 Task: Find a flat in Chachoengsao, Thailand, with 1 bedroom, 3 beds, 1 bathroom, priced between ₹10,000 and ₹15,000, with self check-in and an English-speaking host, for June 2 to June 15.
Action: Mouse moved to (438, 60)
Screenshot: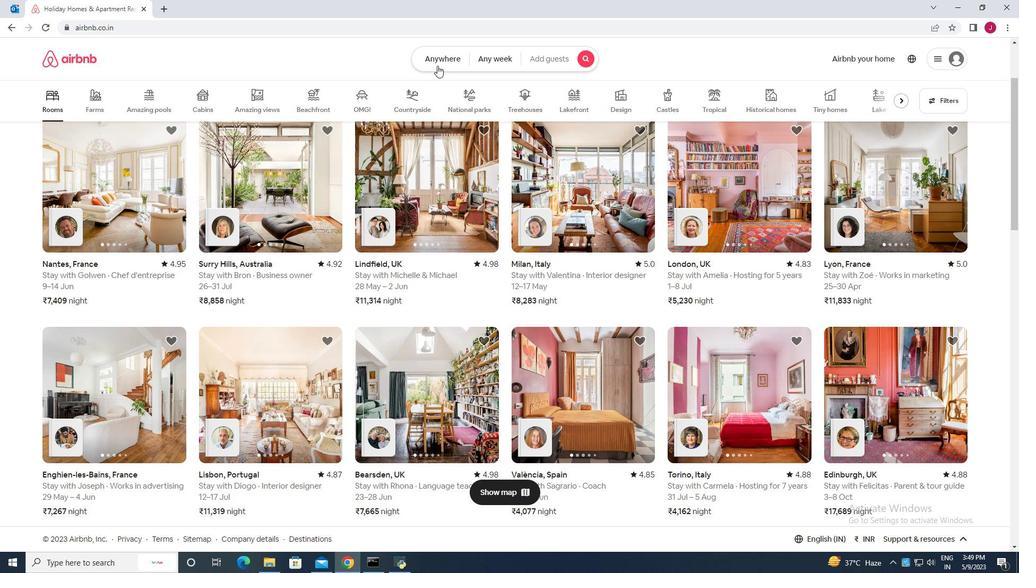 
Action: Mouse pressed left at (438, 60)
Screenshot: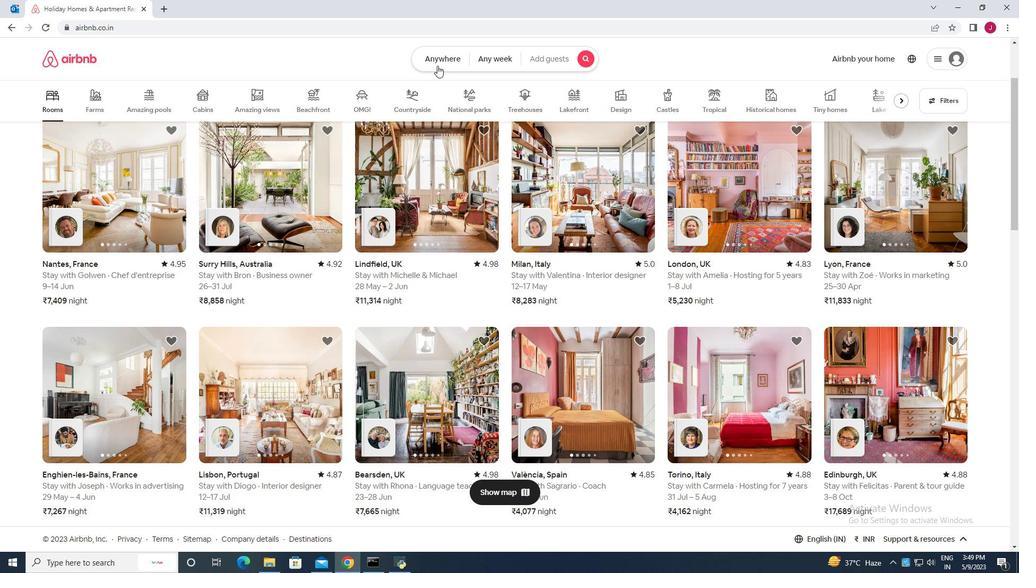 
Action: Mouse moved to (342, 103)
Screenshot: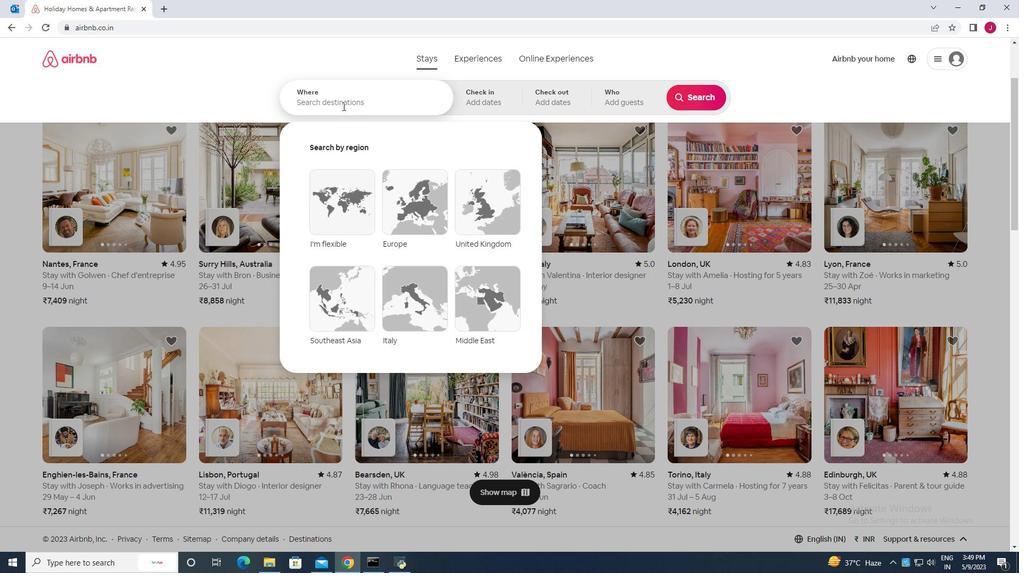 
Action: Mouse pressed left at (342, 103)
Screenshot: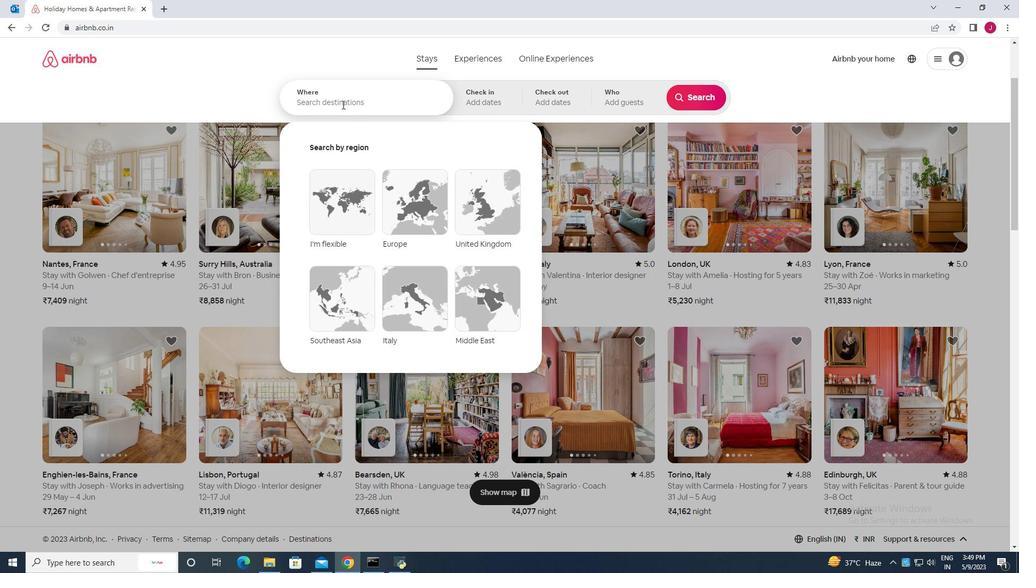
Action: Key pressed chachoengsao<Key.space>thailand
Screenshot: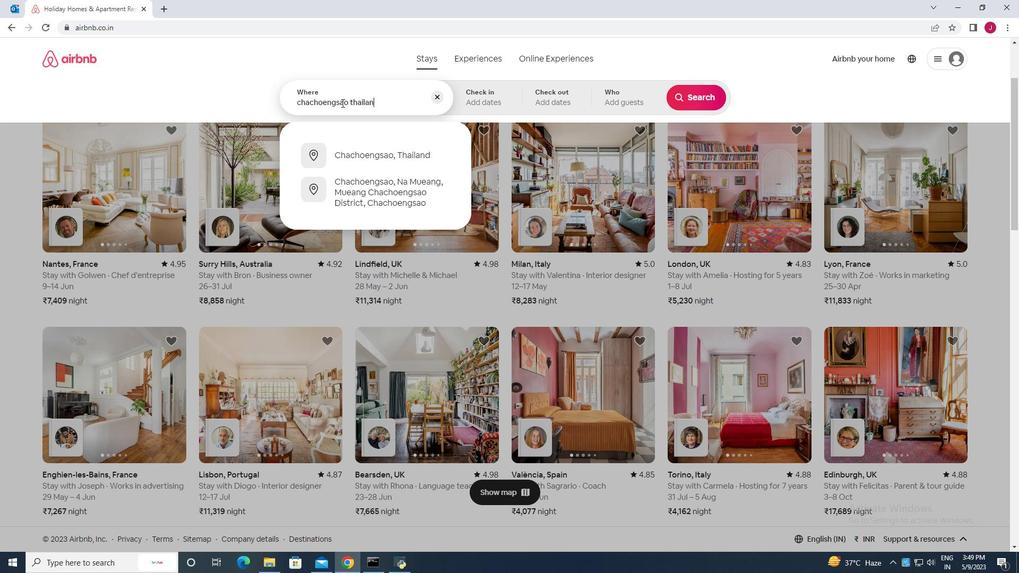 
Action: Mouse moved to (337, 151)
Screenshot: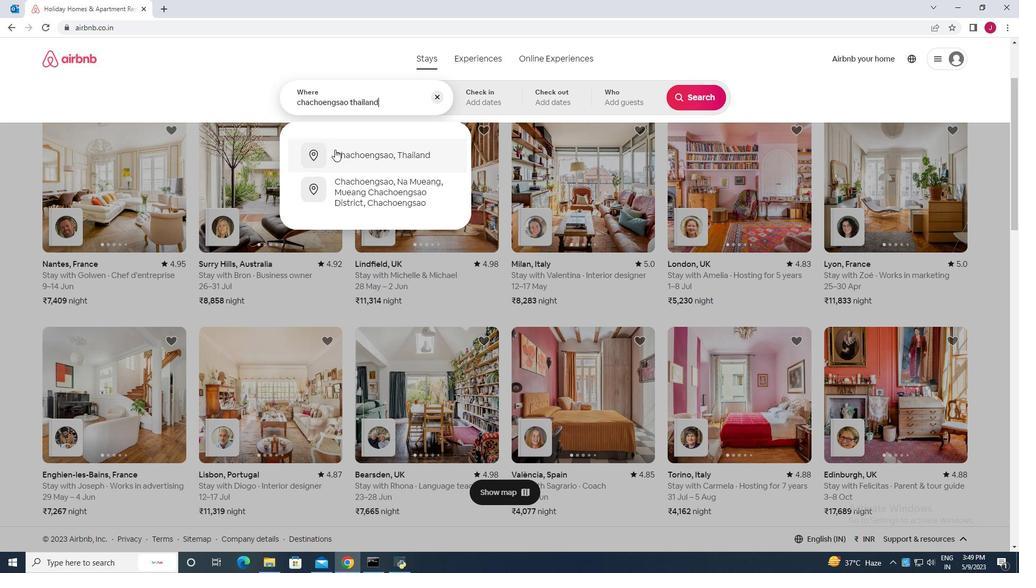 
Action: Mouse pressed left at (337, 151)
Screenshot: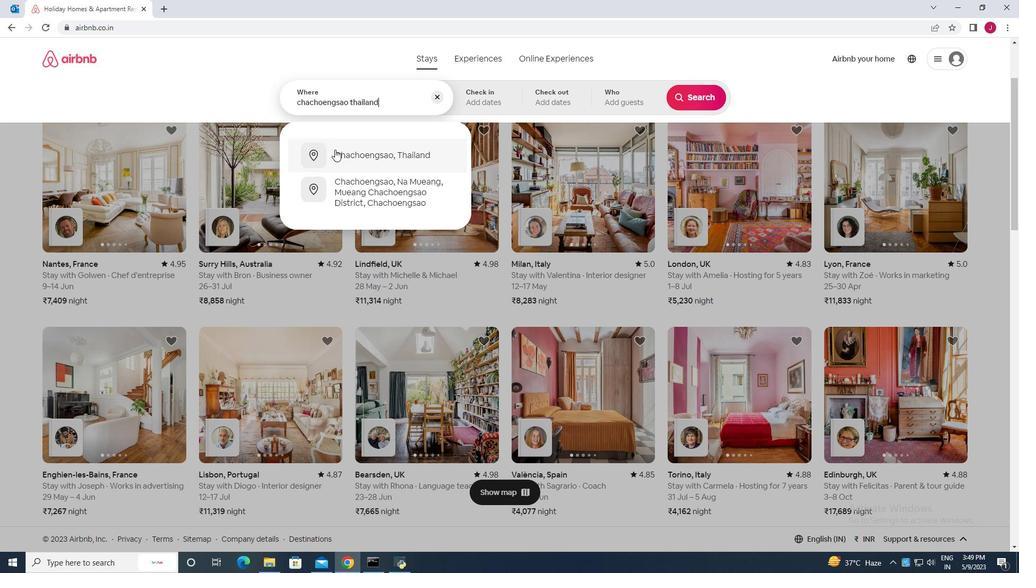 
Action: Mouse moved to (657, 228)
Screenshot: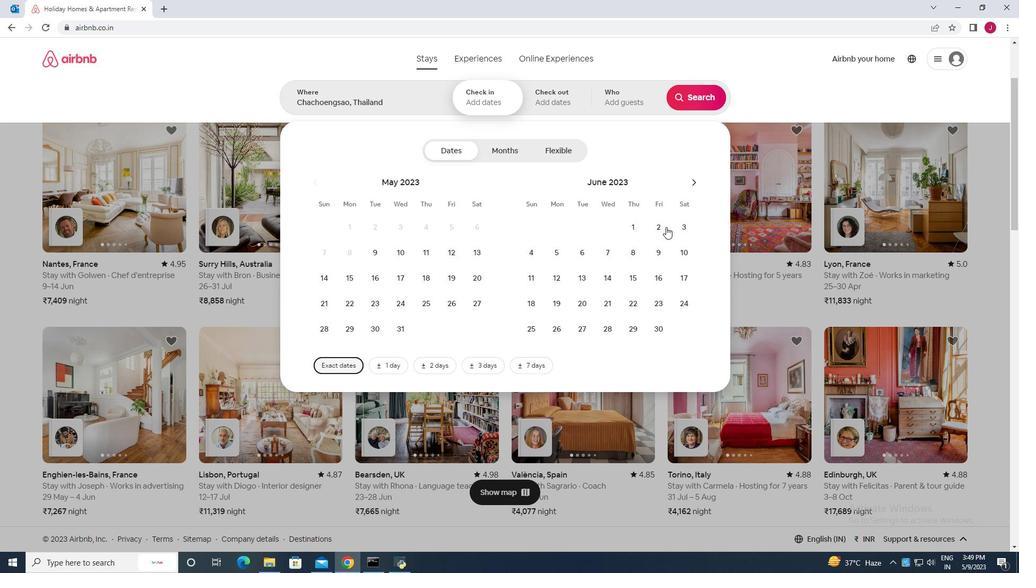 
Action: Mouse pressed left at (657, 228)
Screenshot: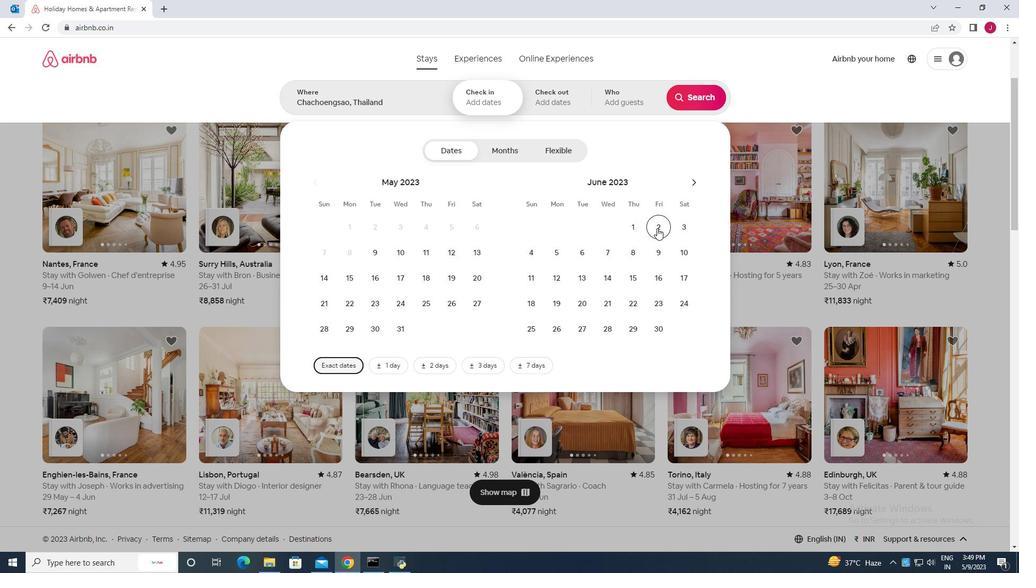 
Action: Mouse moved to (636, 278)
Screenshot: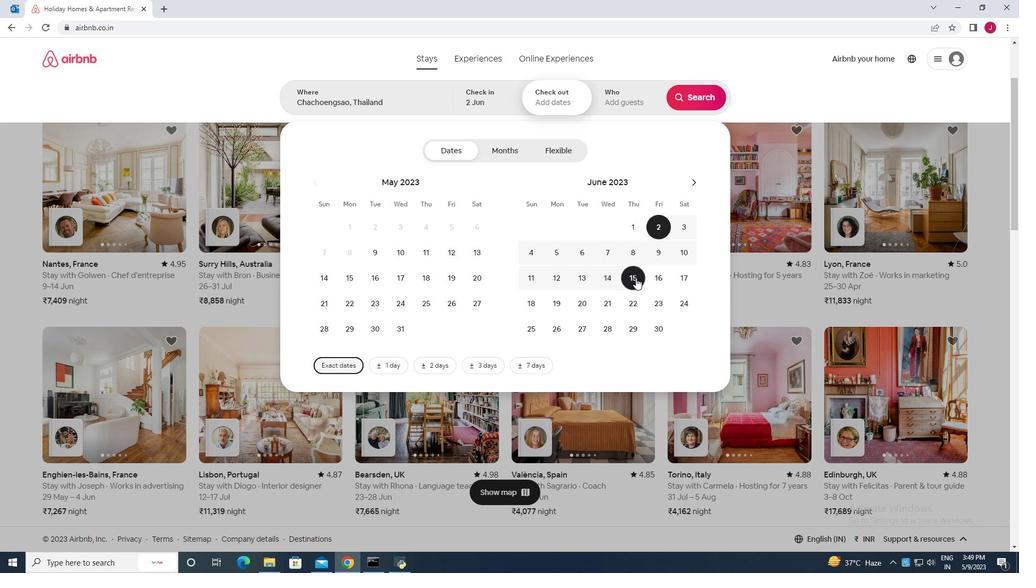 
Action: Mouse pressed left at (636, 278)
Screenshot: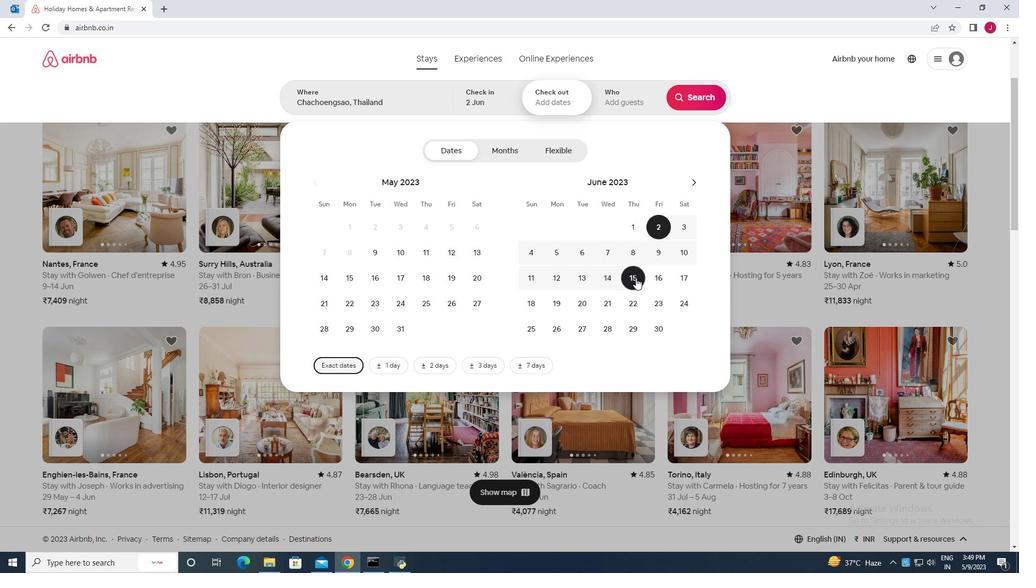 
Action: Mouse moved to (638, 97)
Screenshot: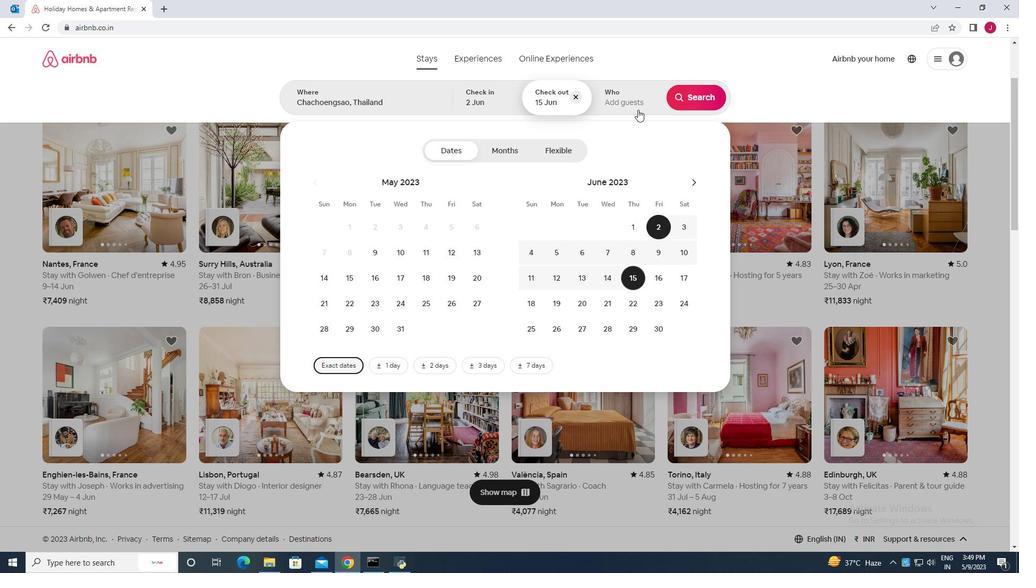 
Action: Mouse pressed left at (638, 97)
Screenshot: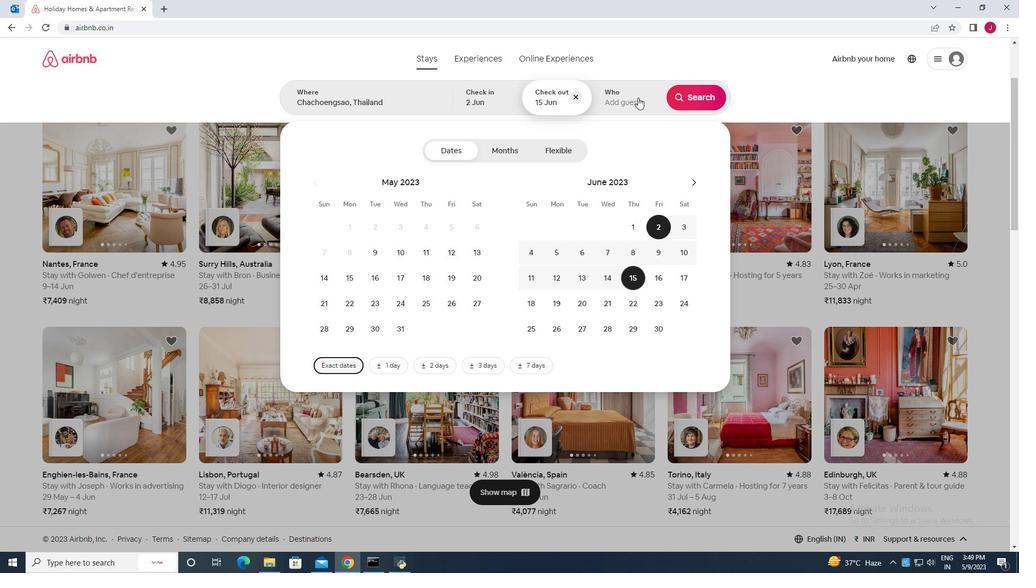 
Action: Mouse moved to (703, 153)
Screenshot: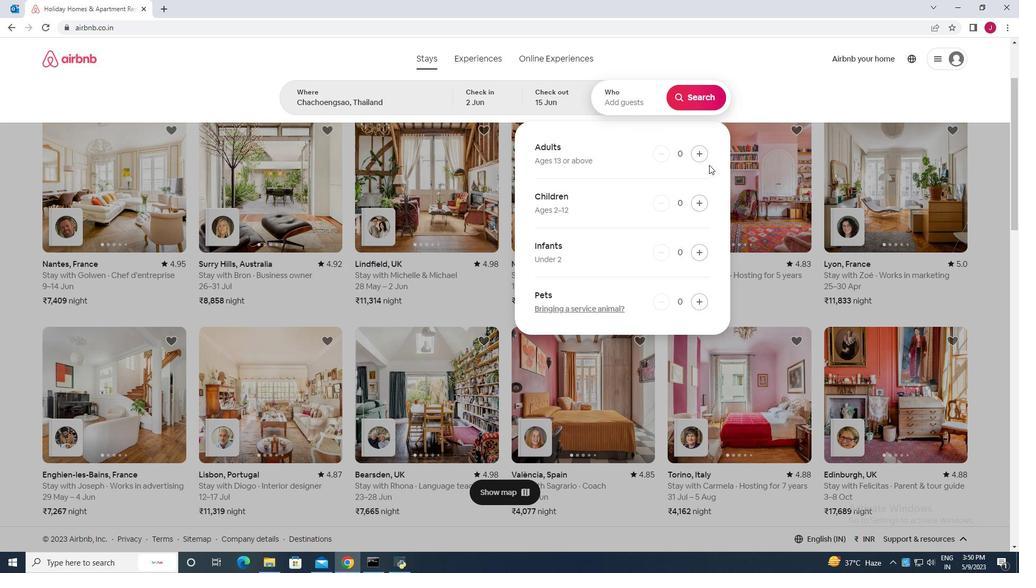 
Action: Mouse pressed left at (703, 153)
Screenshot: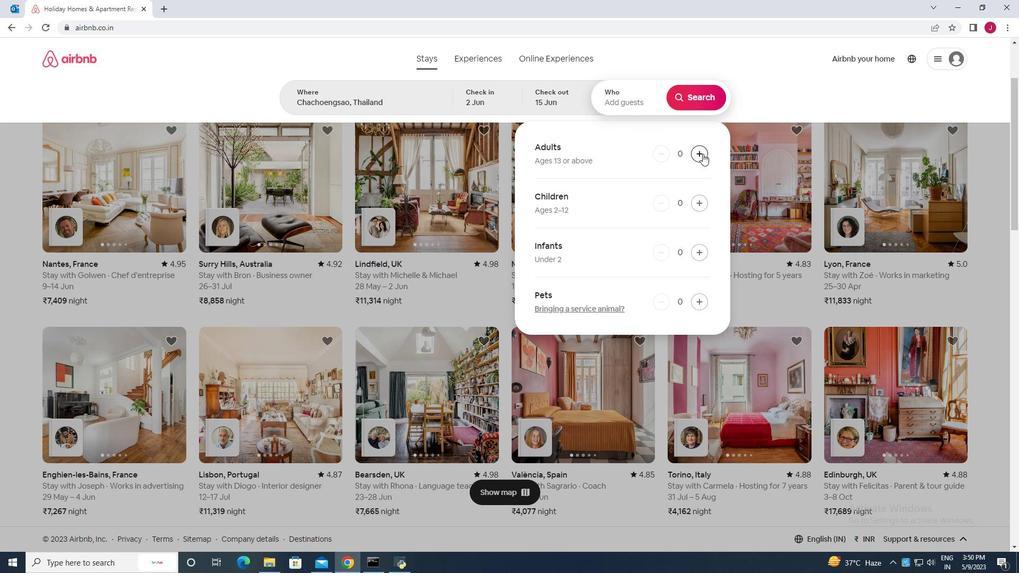 
Action: Mouse pressed left at (703, 153)
Screenshot: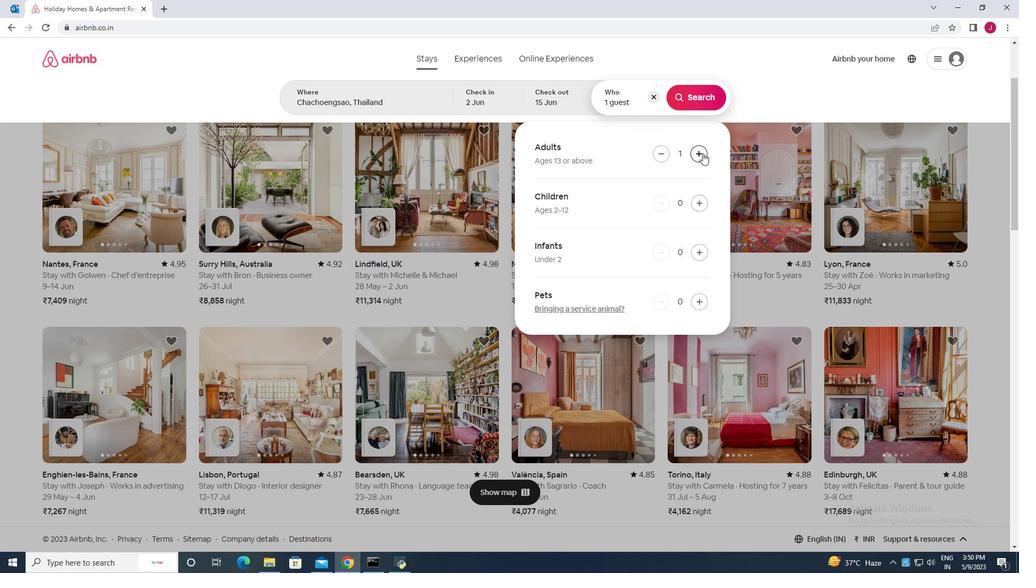 
Action: Mouse moved to (706, 92)
Screenshot: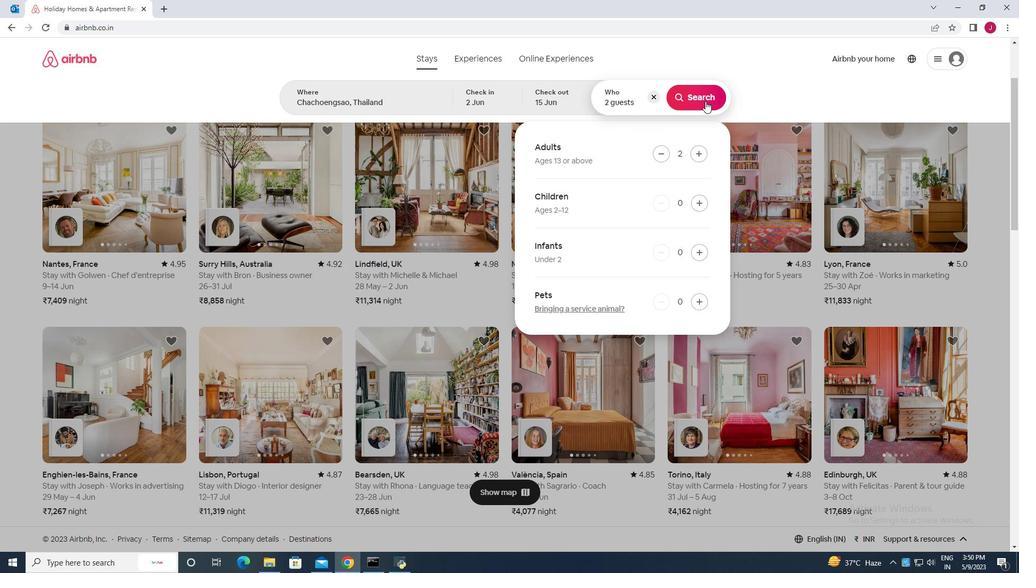 
Action: Mouse pressed left at (706, 92)
Screenshot: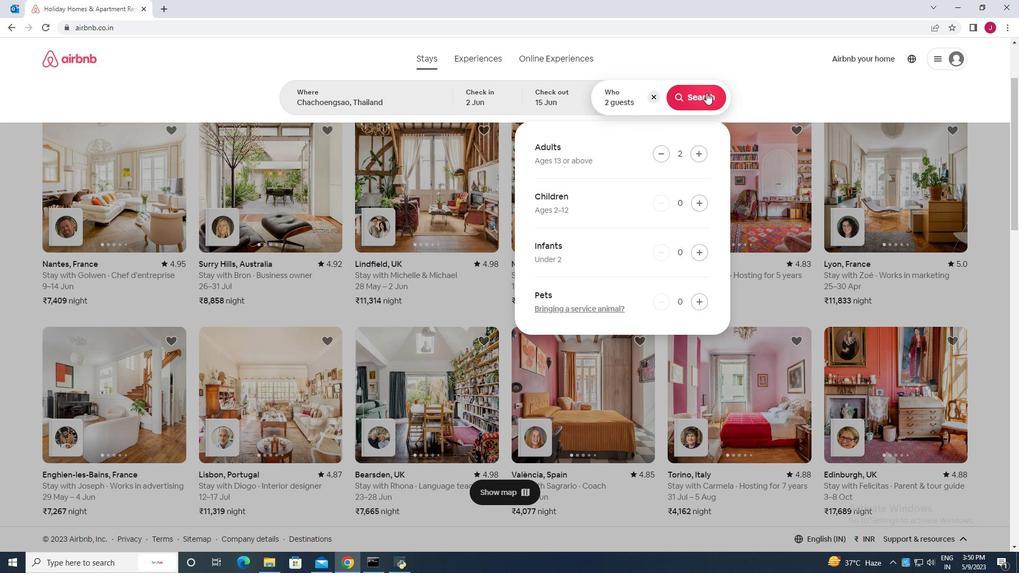 
Action: Mouse moved to (982, 104)
Screenshot: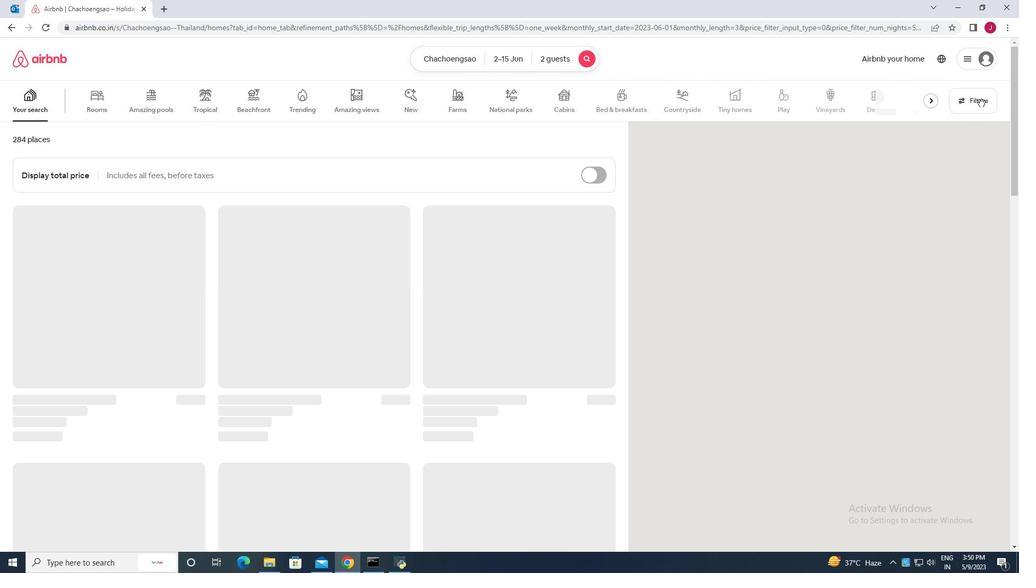 
Action: Mouse pressed left at (982, 104)
Screenshot: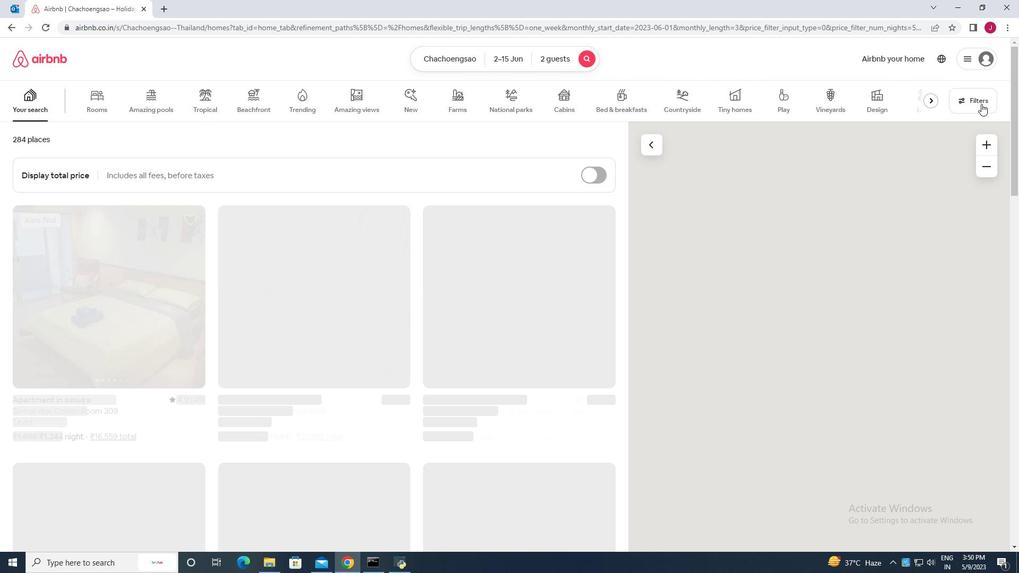 
Action: Mouse moved to (407, 367)
Screenshot: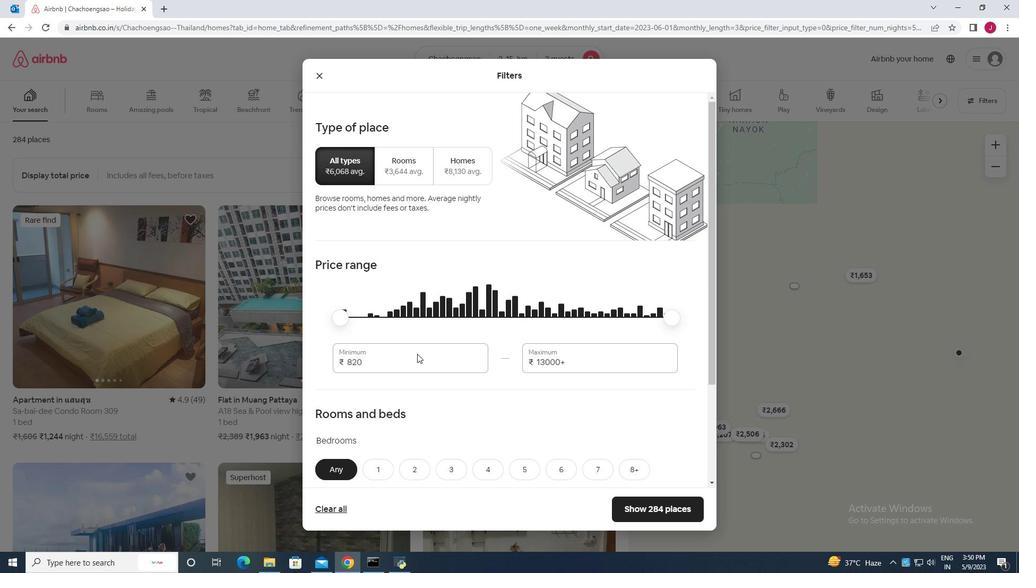 
Action: Mouse pressed left at (407, 367)
Screenshot: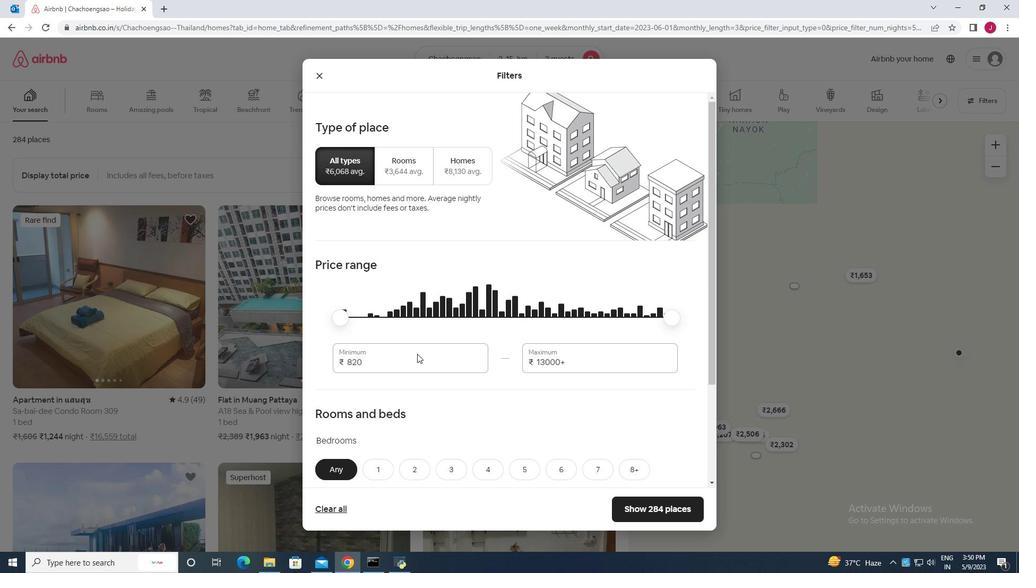 
Action: Key pressed <Key.backspace><Key.backspace><Key.backspace><Key.backspace>10000
Screenshot: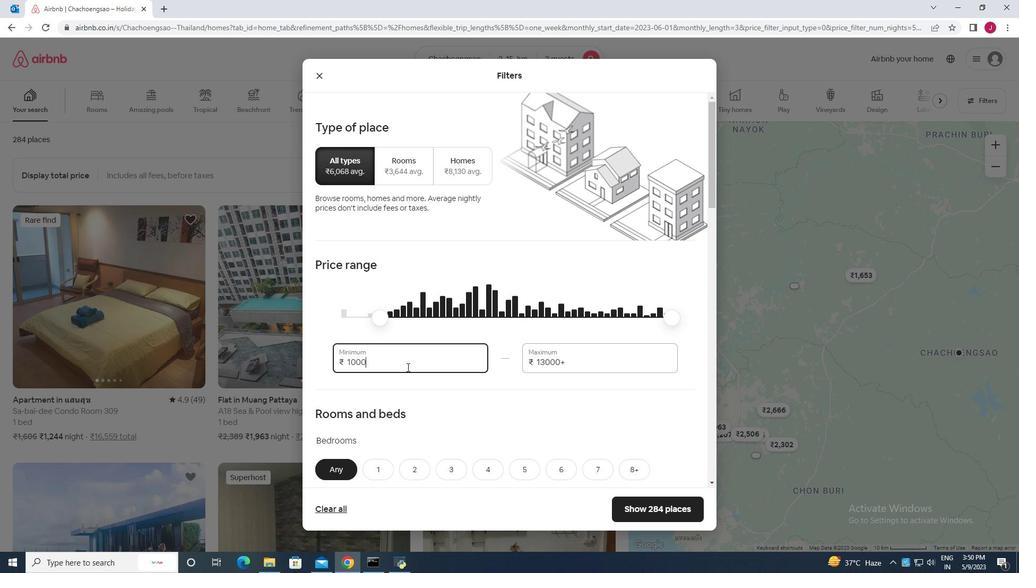 
Action: Mouse moved to (582, 366)
Screenshot: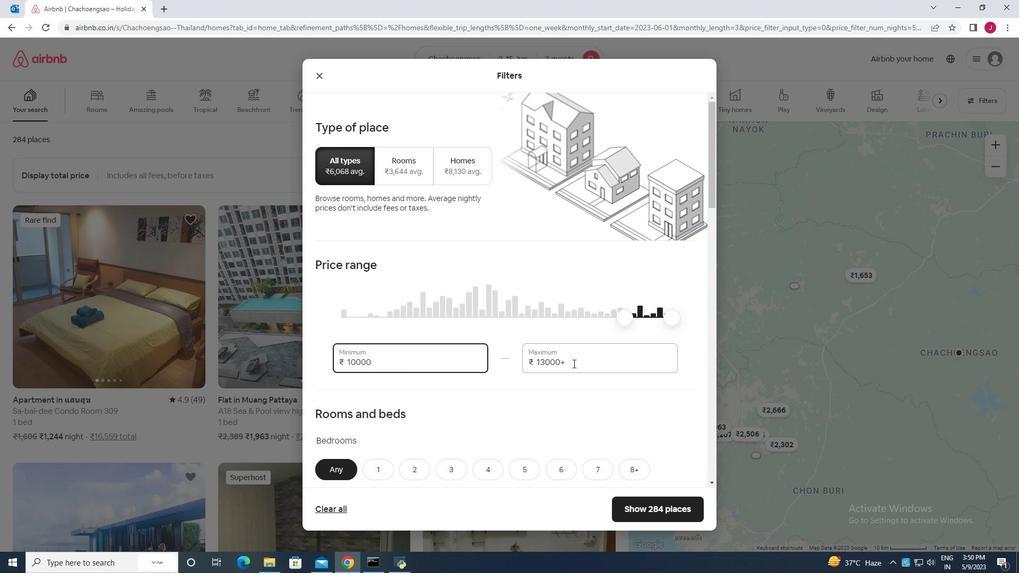 
Action: Mouse pressed left at (582, 366)
Screenshot: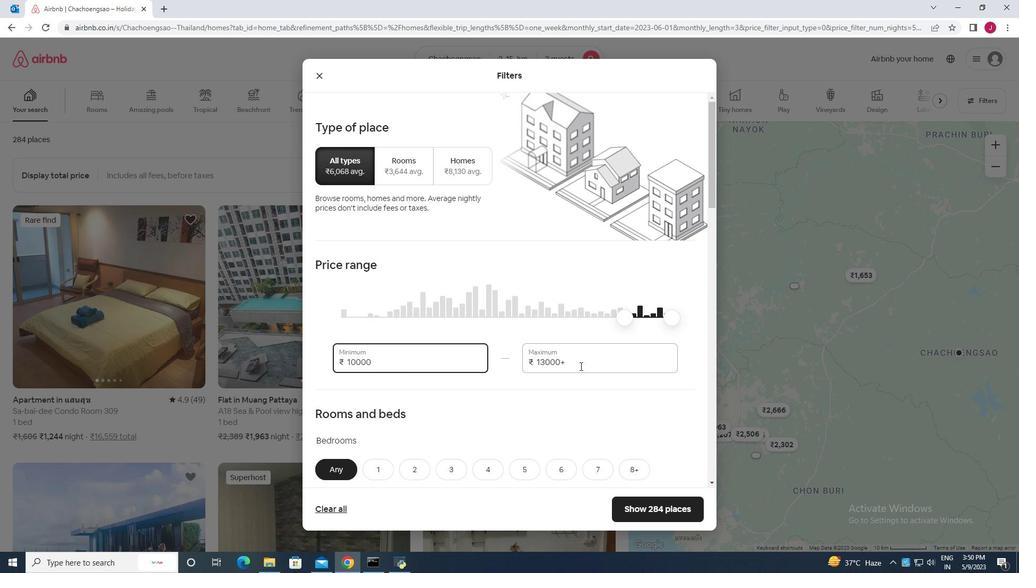 
Action: Key pressed <Key.backspace><Key.backspace><Key.backspace><Key.backspace><Key.backspace><Key.backspace>15000
Screenshot: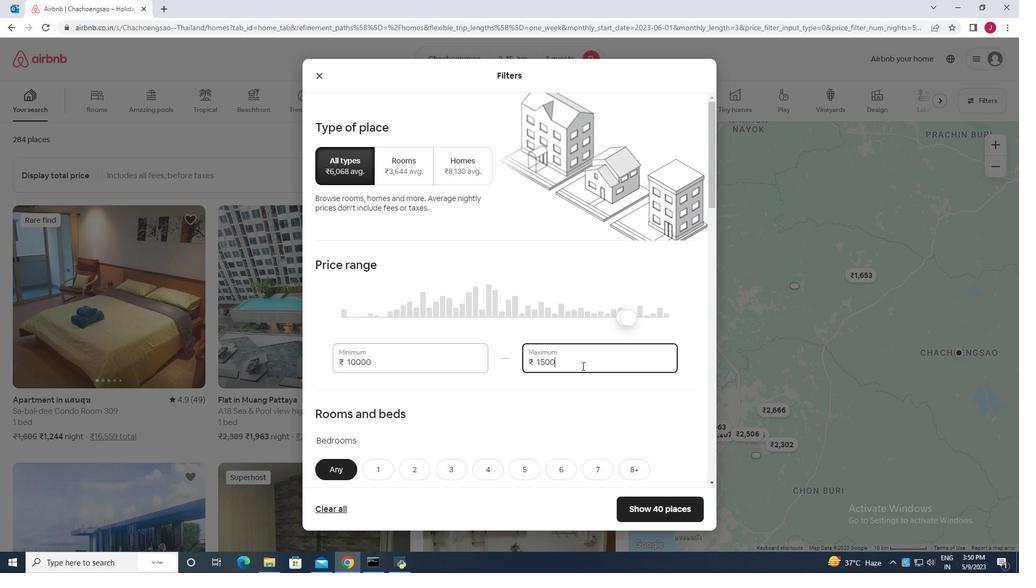 
Action: Mouse moved to (562, 388)
Screenshot: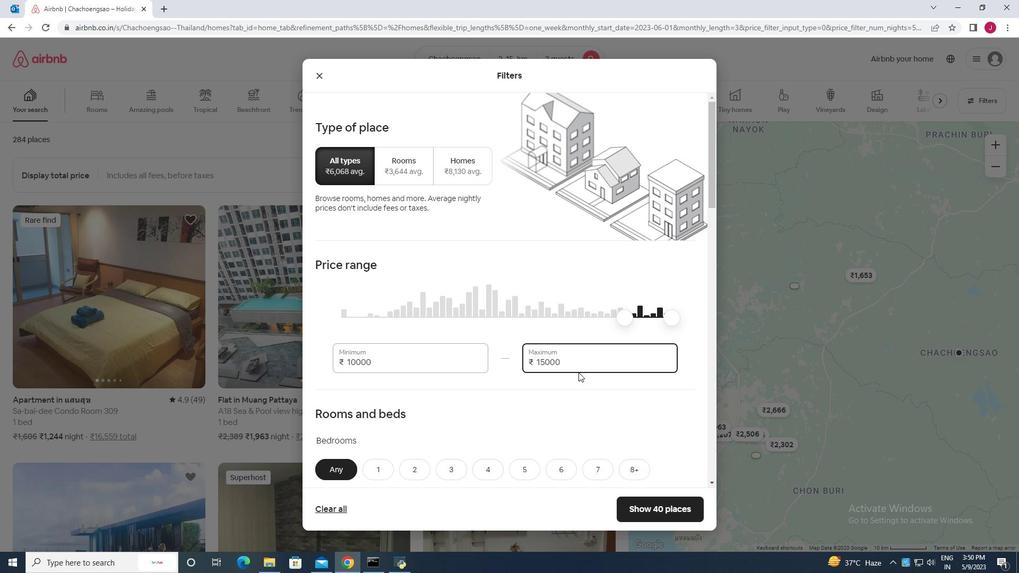 
Action: Mouse scrolled (562, 388) with delta (0, 0)
Screenshot: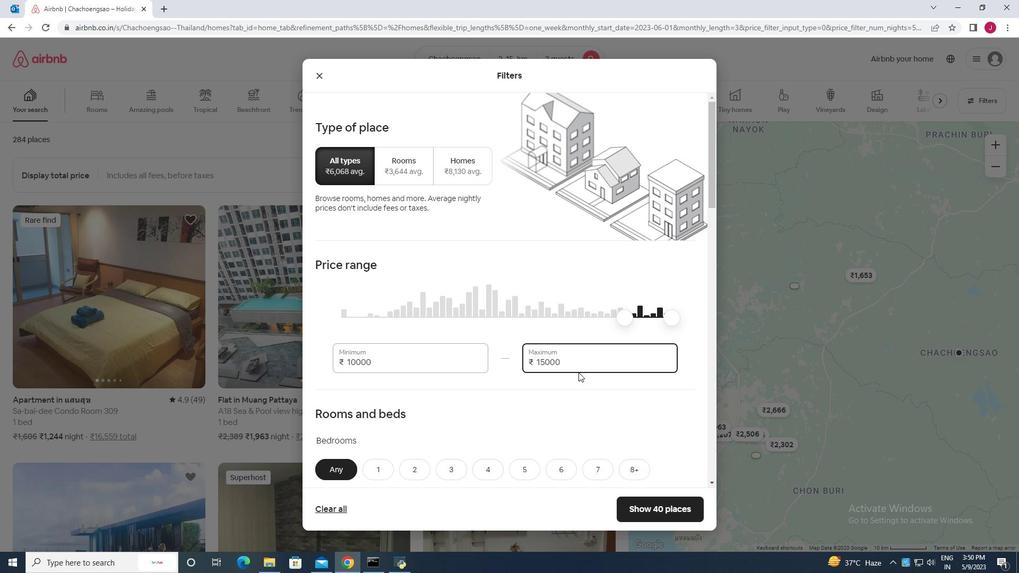 
Action: Mouse moved to (562, 389)
Screenshot: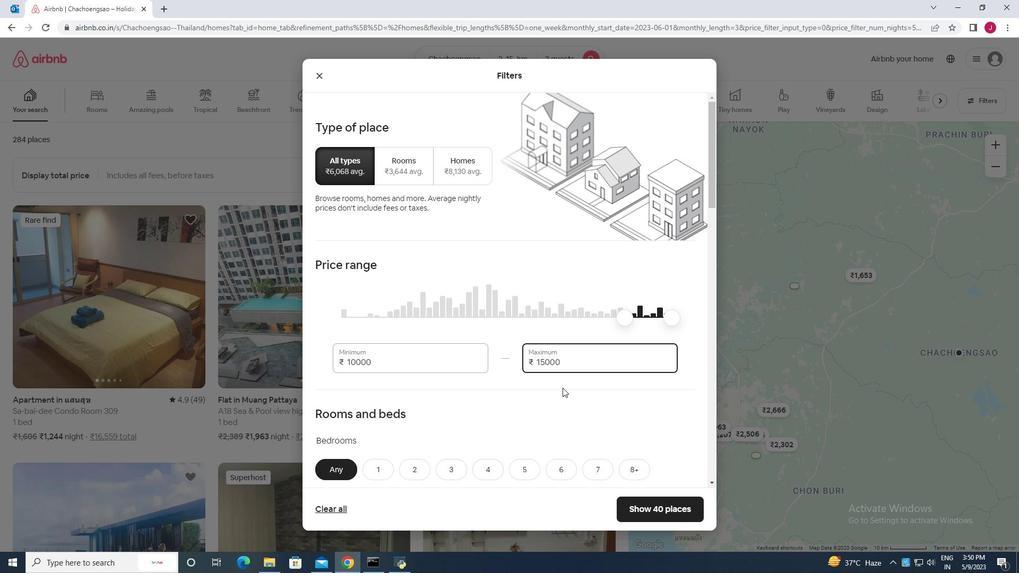 
Action: Mouse scrolled (562, 388) with delta (0, 0)
Screenshot: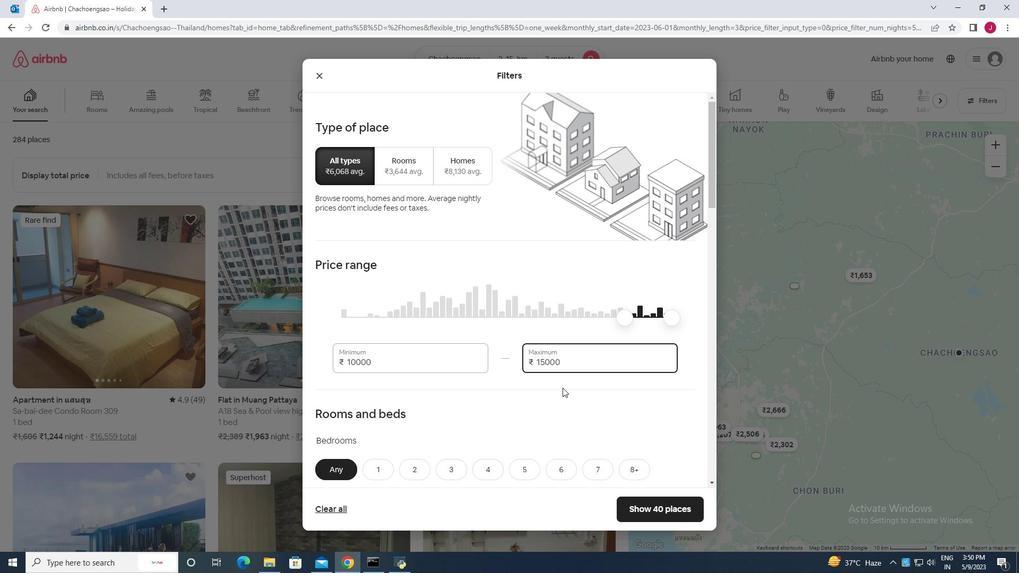 
Action: Mouse moved to (561, 389)
Screenshot: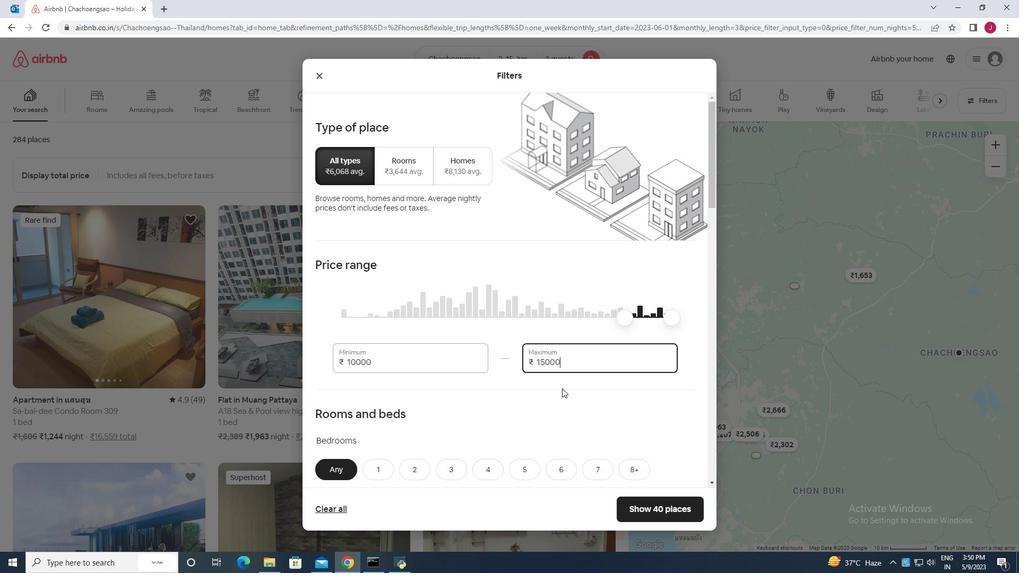 
Action: Mouse scrolled (561, 388) with delta (0, 0)
Screenshot: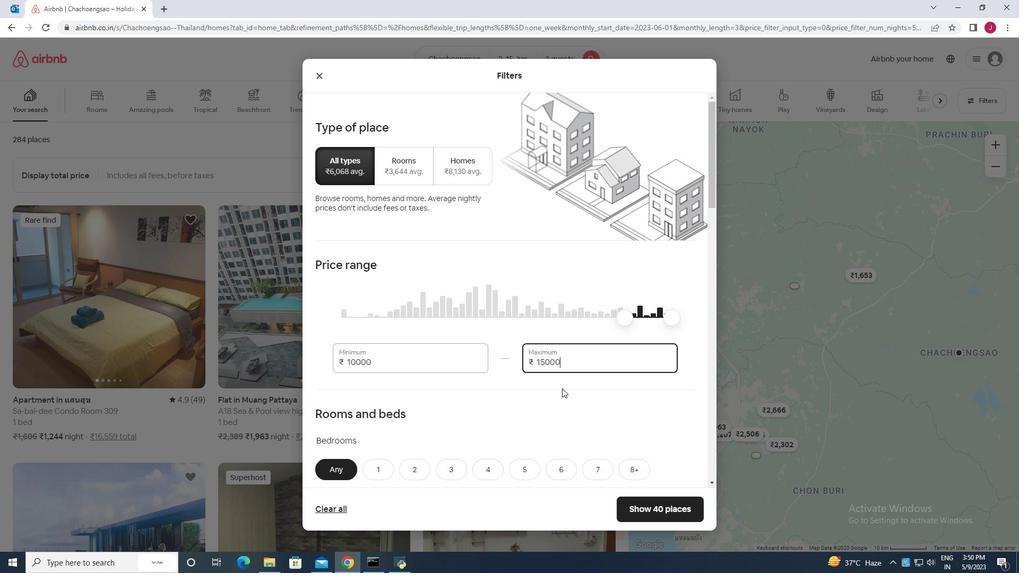 
Action: Mouse moved to (384, 311)
Screenshot: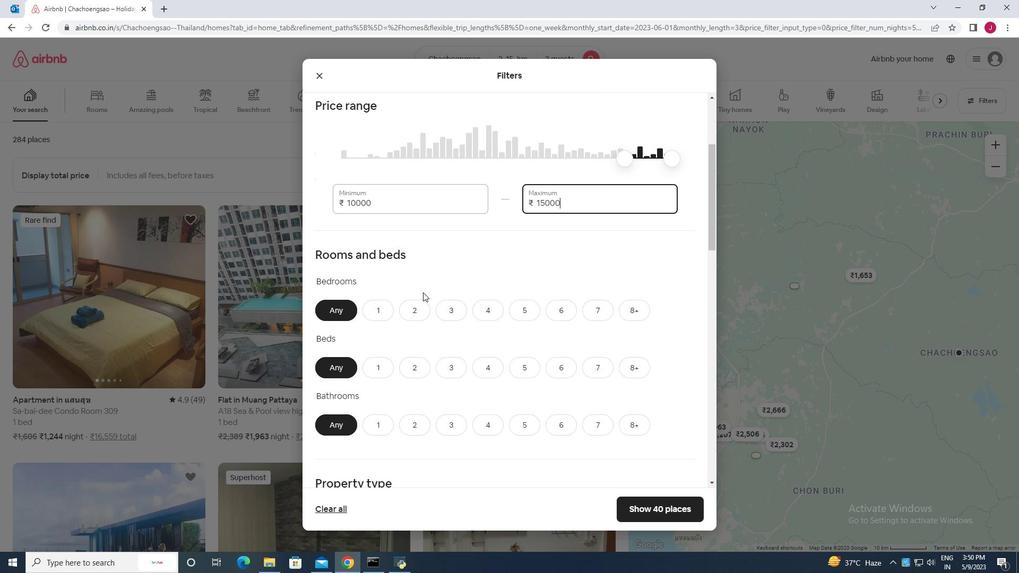 
Action: Mouse pressed left at (384, 311)
Screenshot: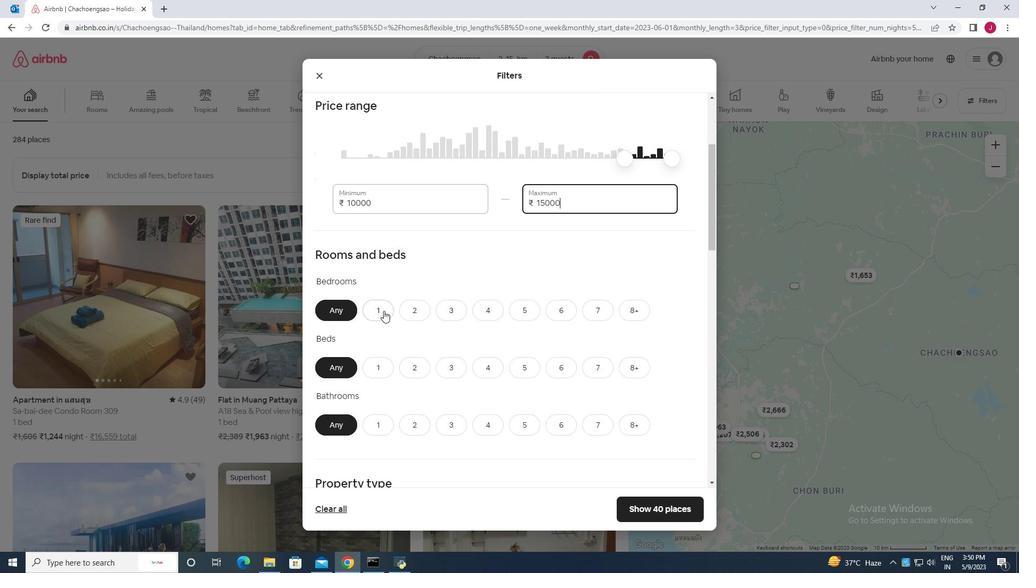 
Action: Mouse moved to (374, 363)
Screenshot: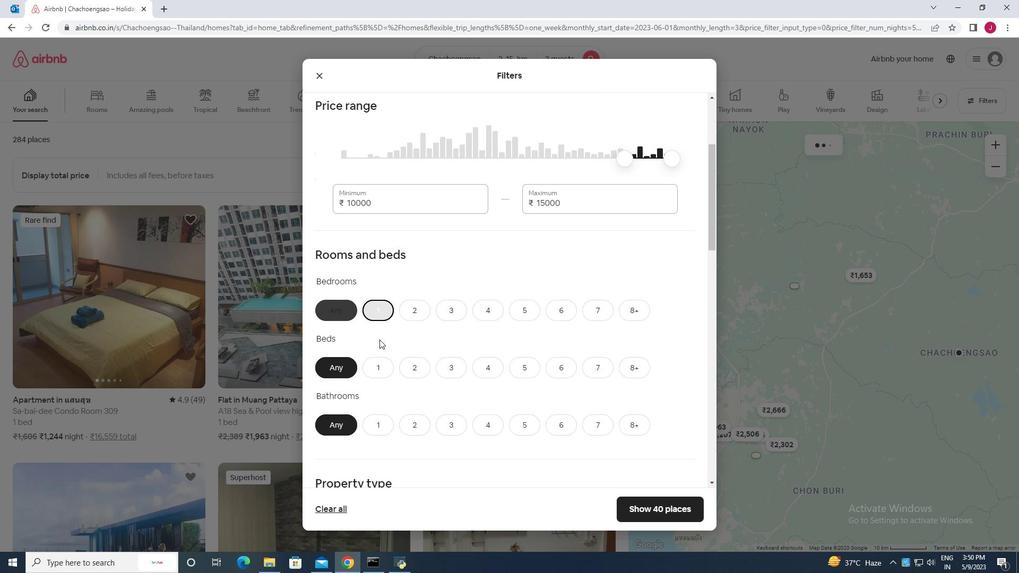
Action: Mouse pressed left at (374, 363)
Screenshot: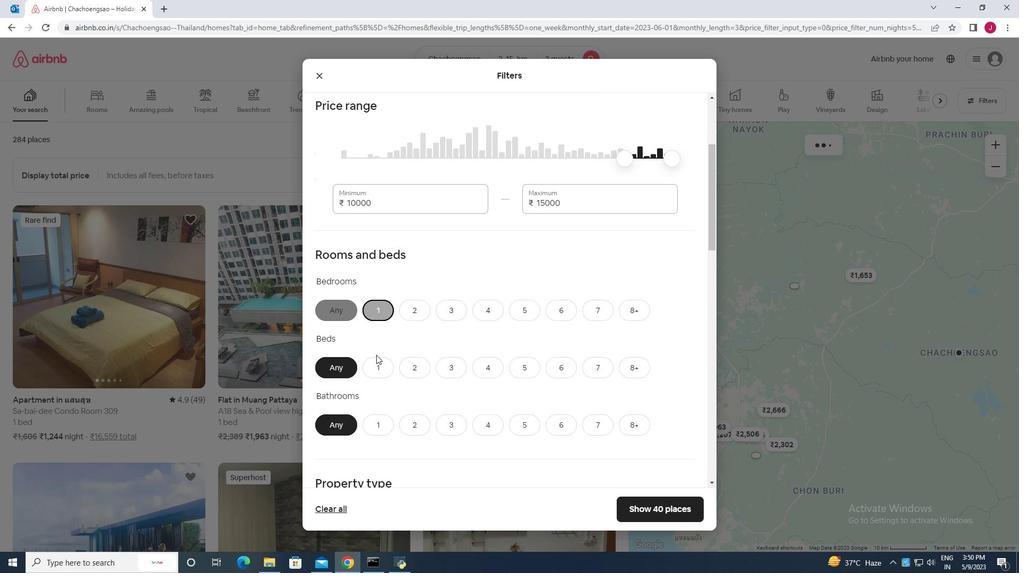 
Action: Mouse moved to (373, 421)
Screenshot: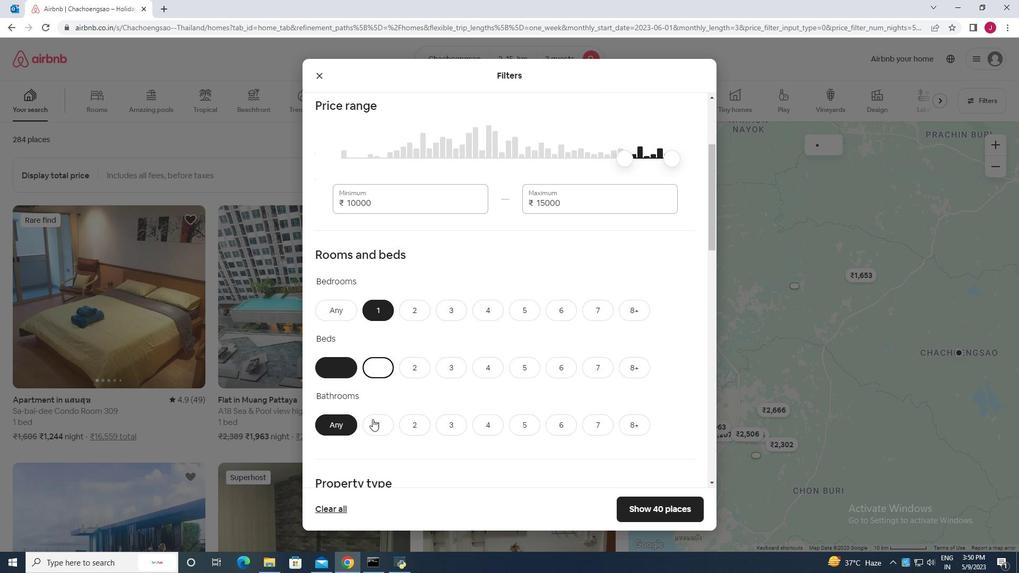 
Action: Mouse pressed left at (373, 421)
Screenshot: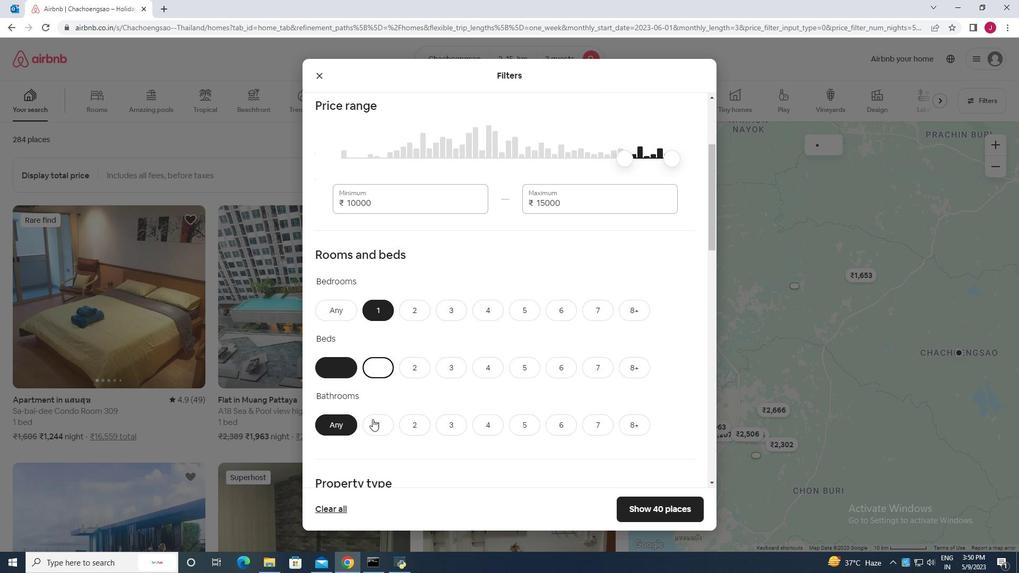 
Action: Mouse moved to (440, 362)
Screenshot: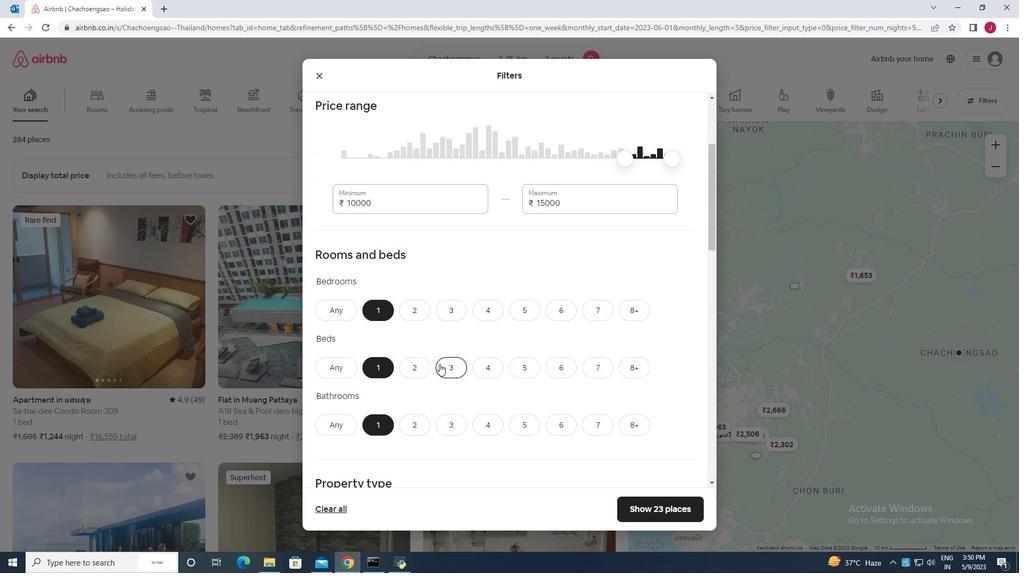 
Action: Mouse scrolled (440, 361) with delta (0, 0)
Screenshot: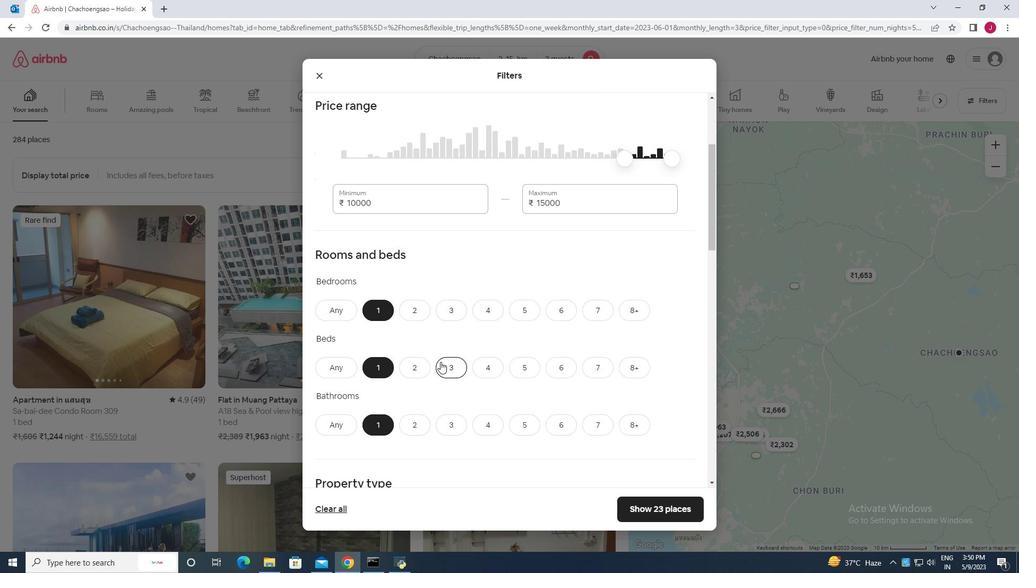 
Action: Mouse scrolled (440, 361) with delta (0, 0)
Screenshot: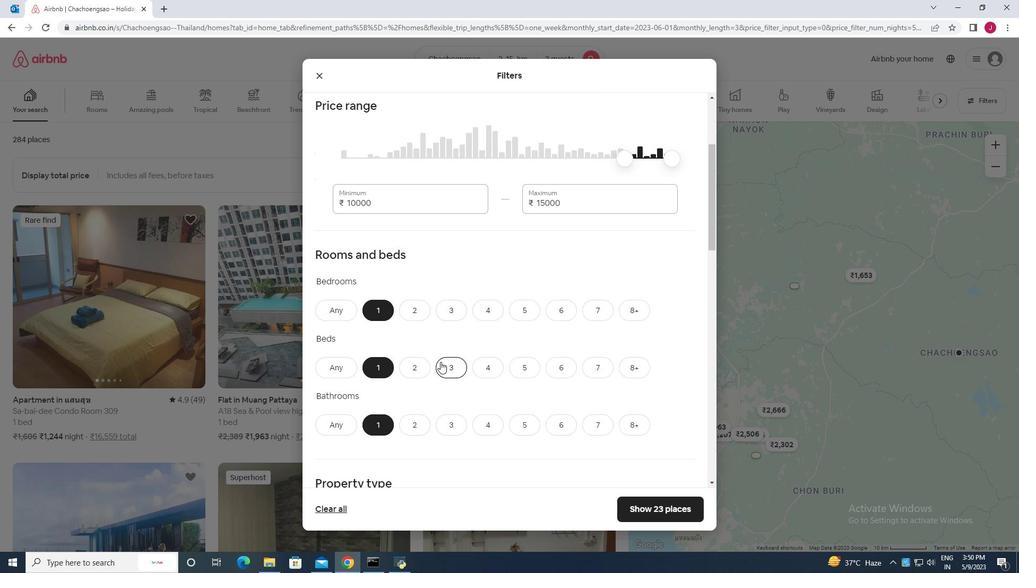 
Action: Mouse scrolled (440, 361) with delta (0, 0)
Screenshot: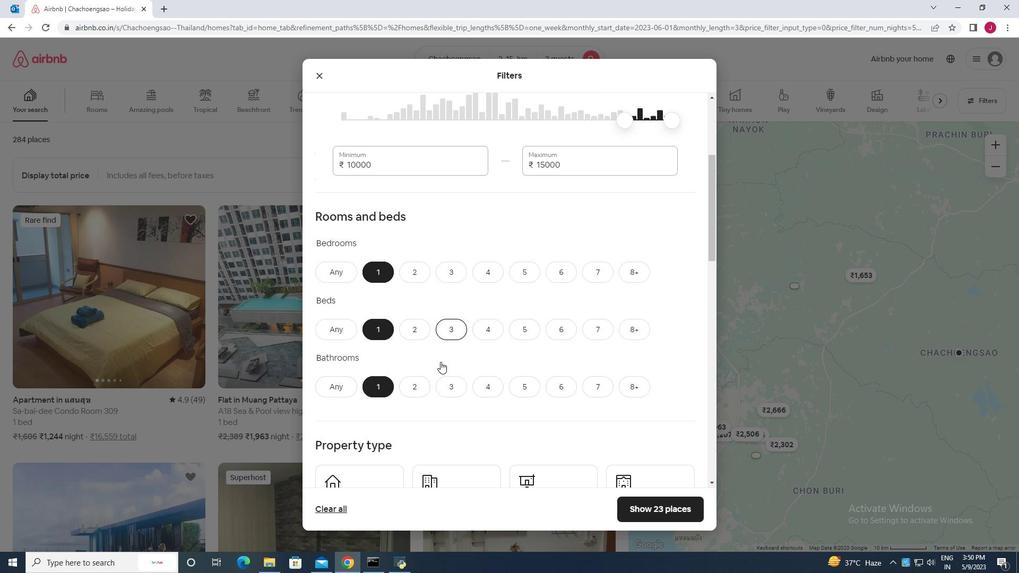 
Action: Mouse moved to (379, 370)
Screenshot: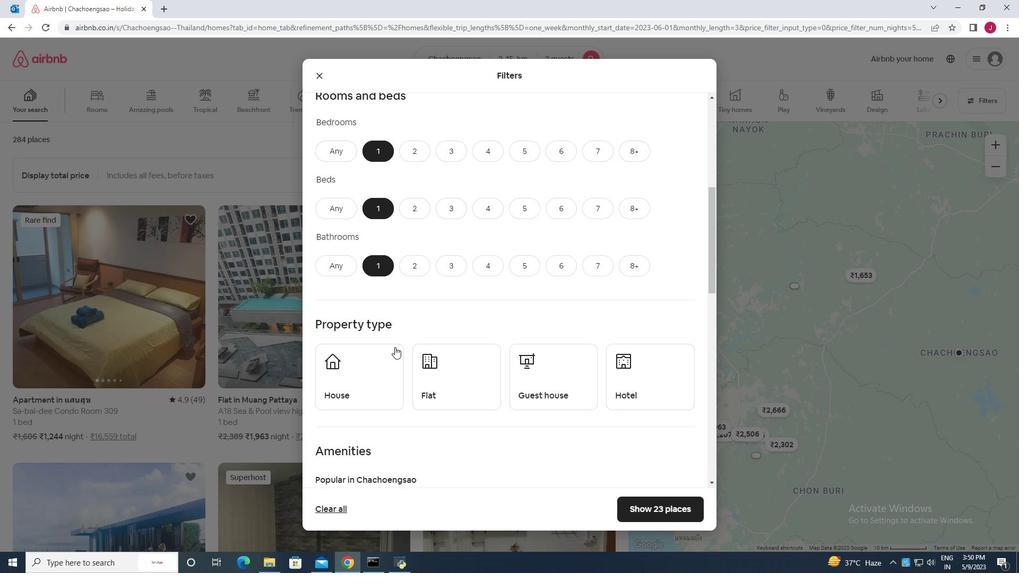
Action: Mouse pressed left at (379, 370)
Screenshot: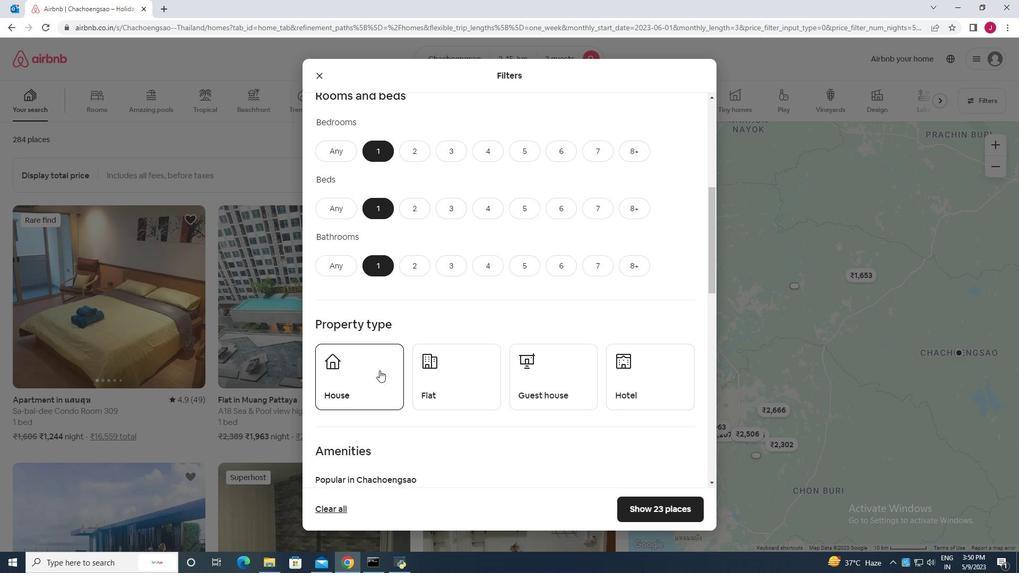 
Action: Mouse moved to (444, 384)
Screenshot: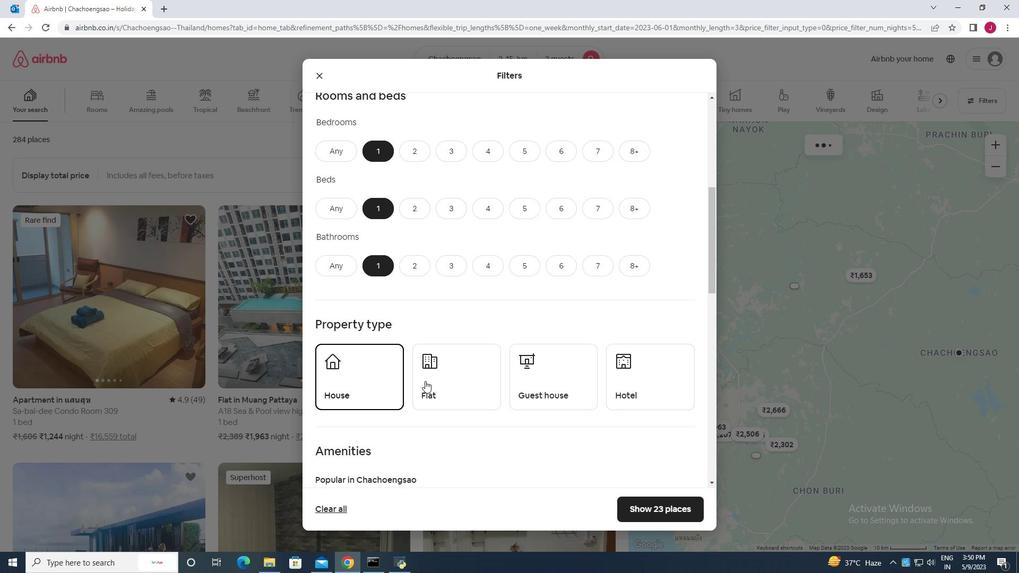 
Action: Mouse pressed left at (444, 384)
Screenshot: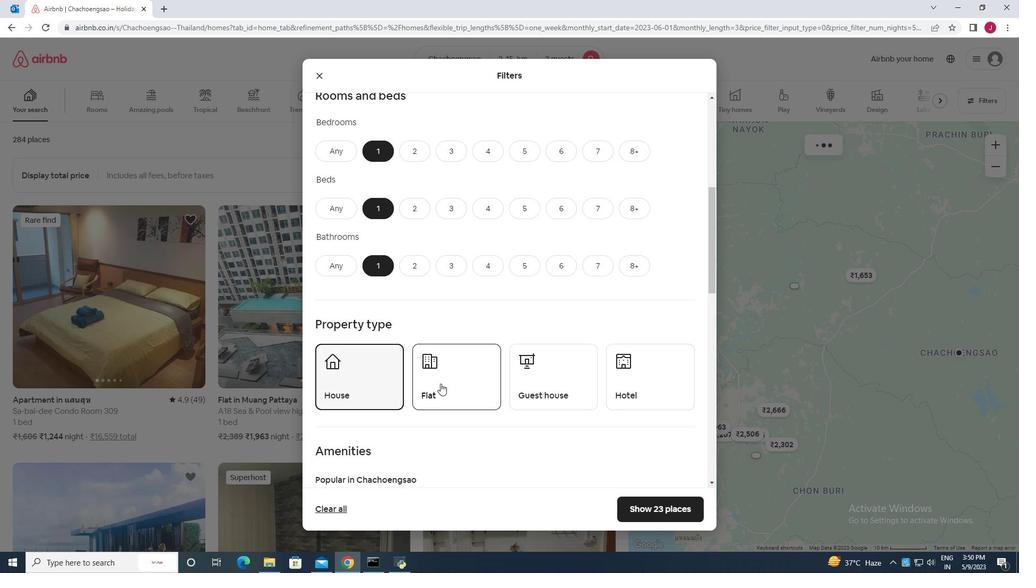 
Action: Mouse moved to (532, 387)
Screenshot: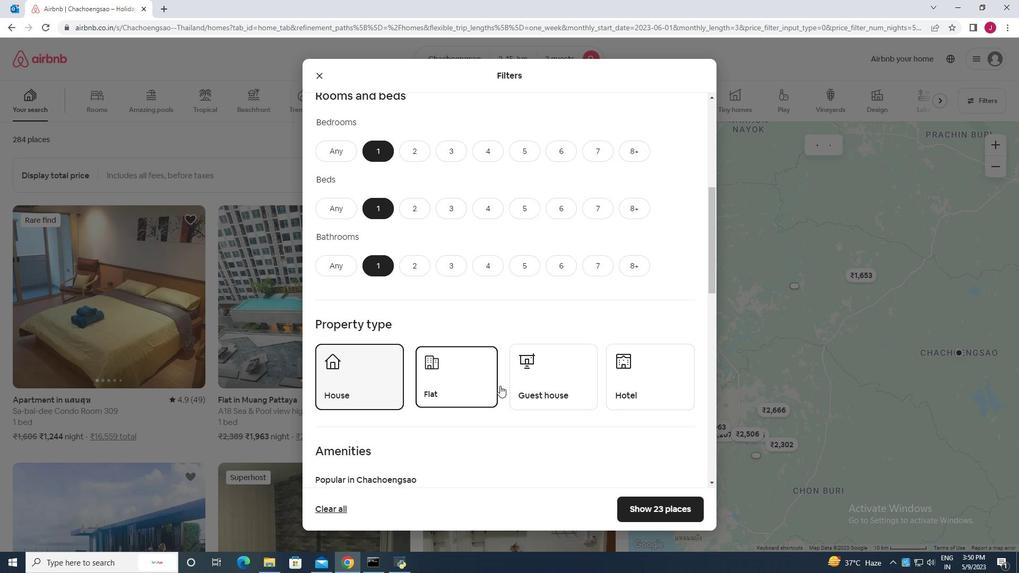 
Action: Mouse pressed left at (532, 387)
Screenshot: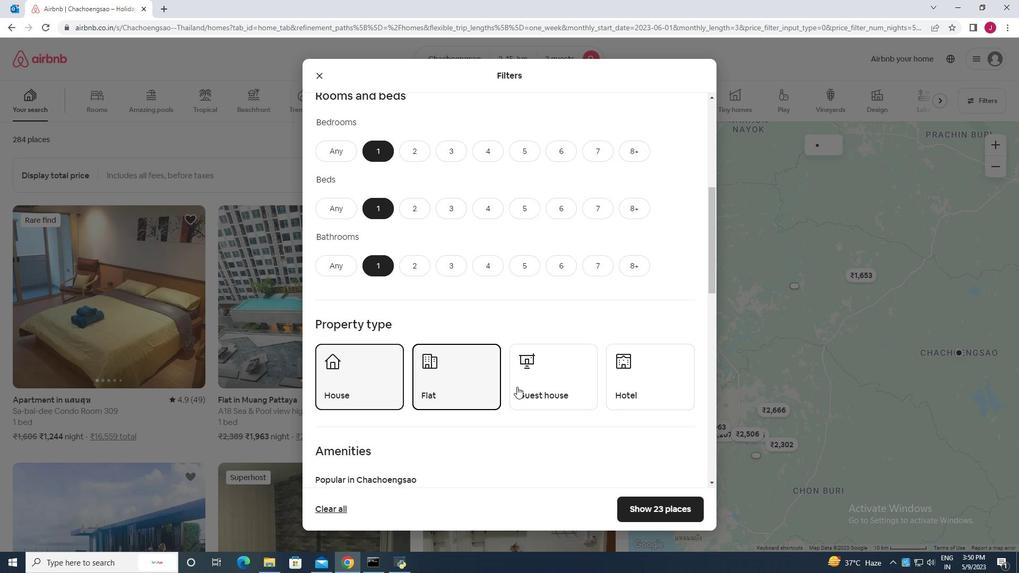 
Action: Mouse moved to (627, 387)
Screenshot: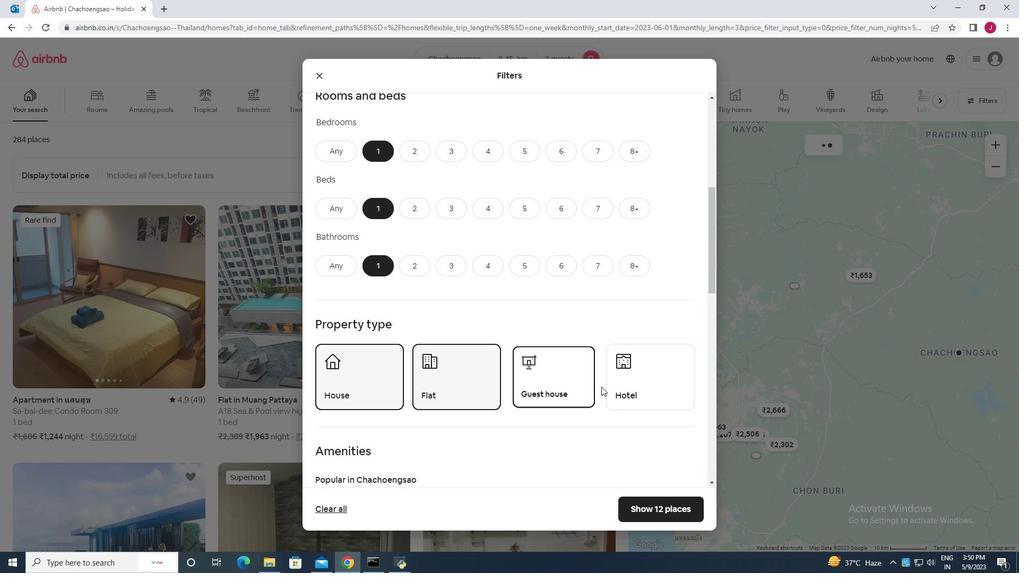 
Action: Mouse pressed left at (627, 387)
Screenshot: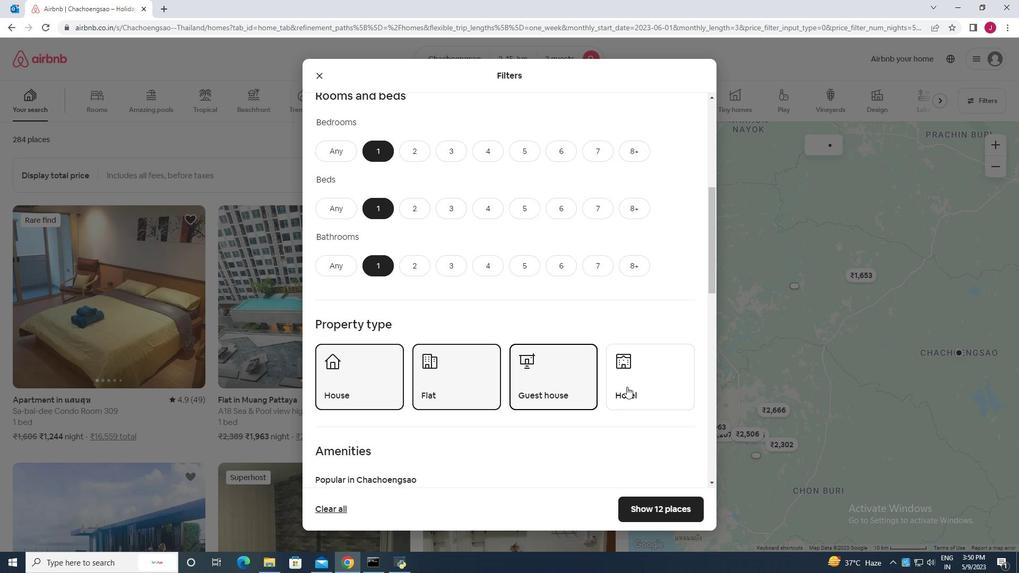 
Action: Mouse moved to (495, 362)
Screenshot: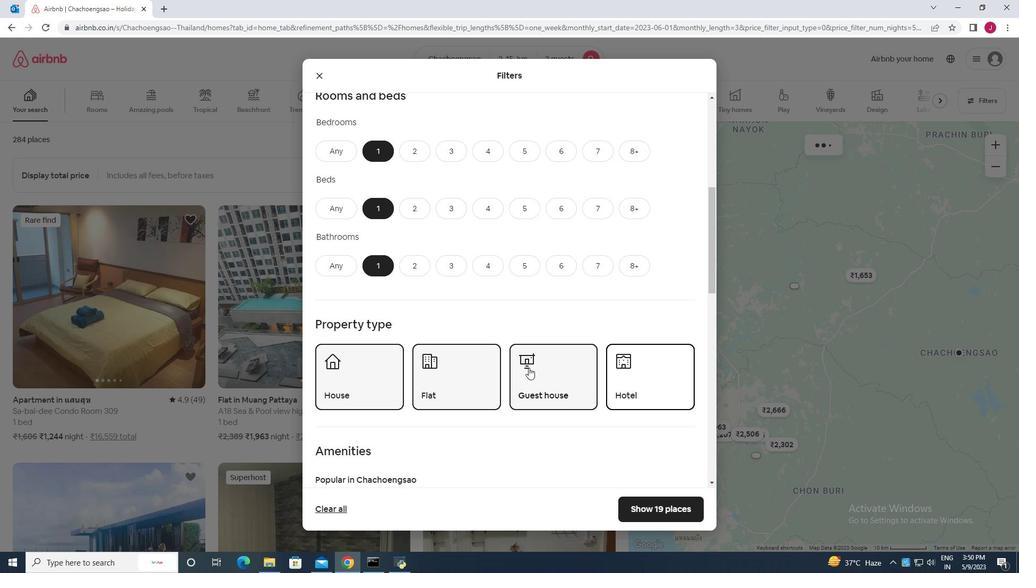 
Action: Mouse scrolled (495, 362) with delta (0, 0)
Screenshot: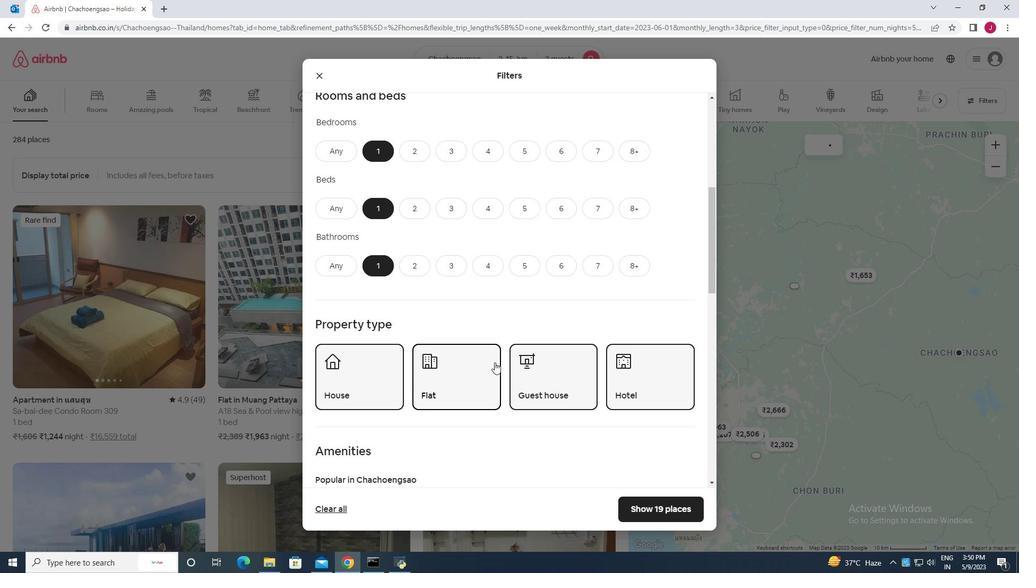 
Action: Mouse scrolled (495, 362) with delta (0, 0)
Screenshot: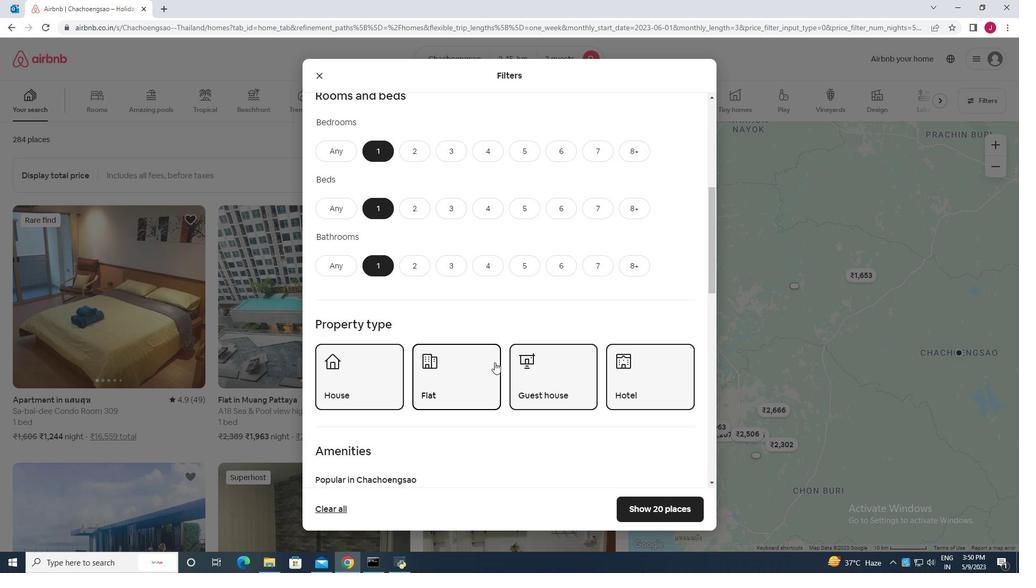 
Action: Mouse scrolled (495, 362) with delta (0, 0)
Screenshot: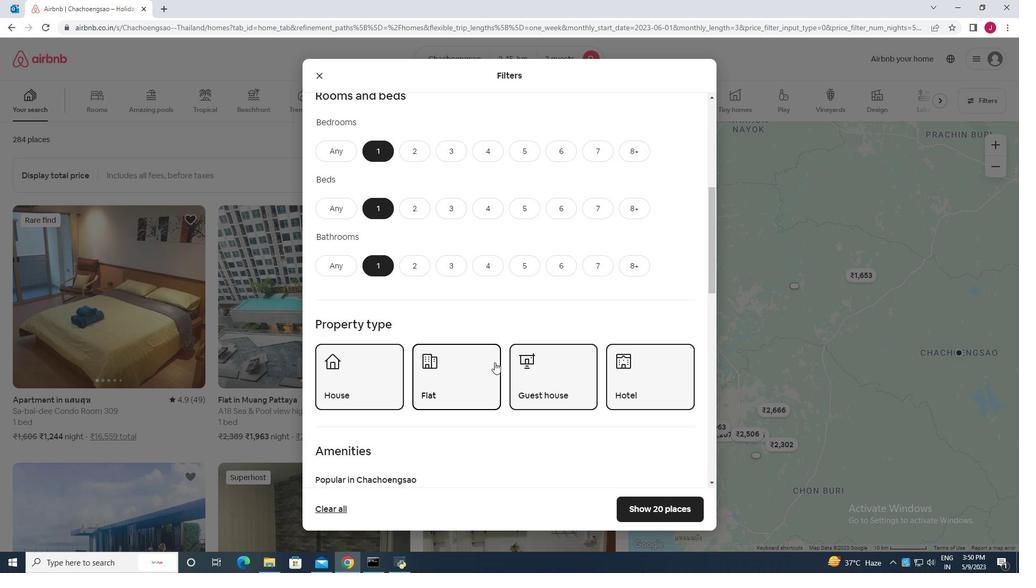 
Action: Mouse scrolled (495, 362) with delta (0, 0)
Screenshot: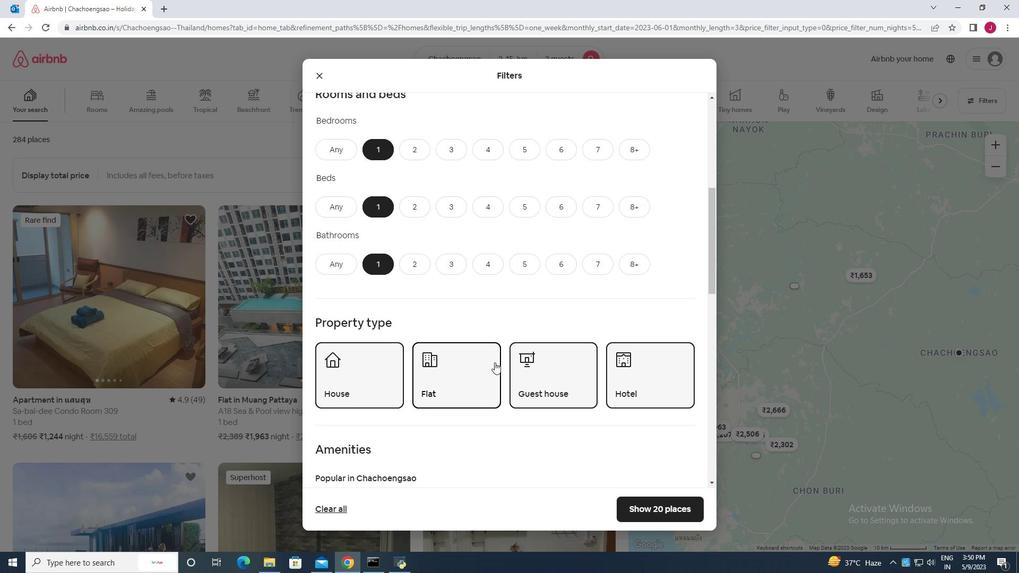 
Action: Mouse scrolled (495, 362) with delta (0, 0)
Screenshot: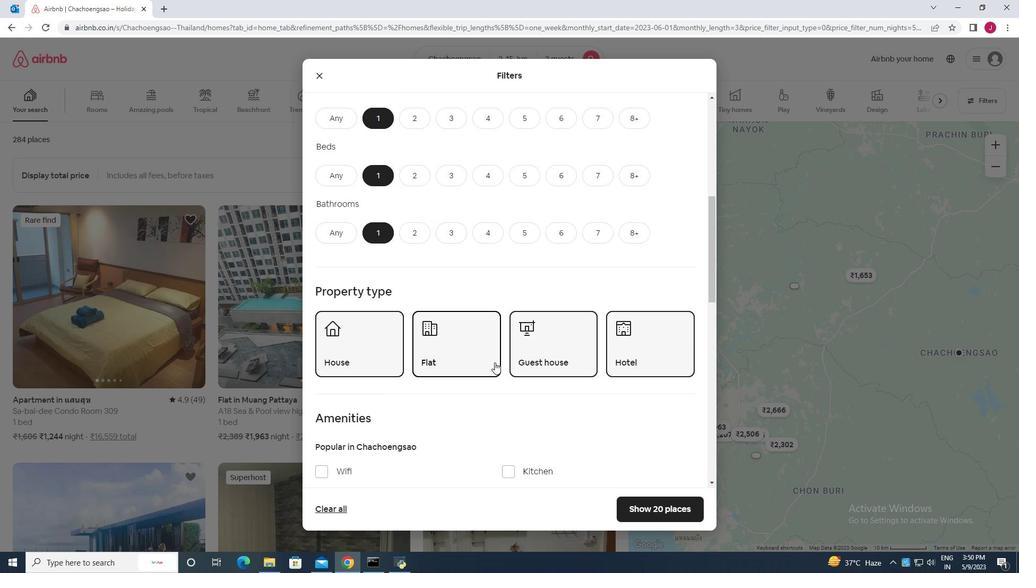
Action: Mouse scrolled (495, 362) with delta (0, 0)
Screenshot: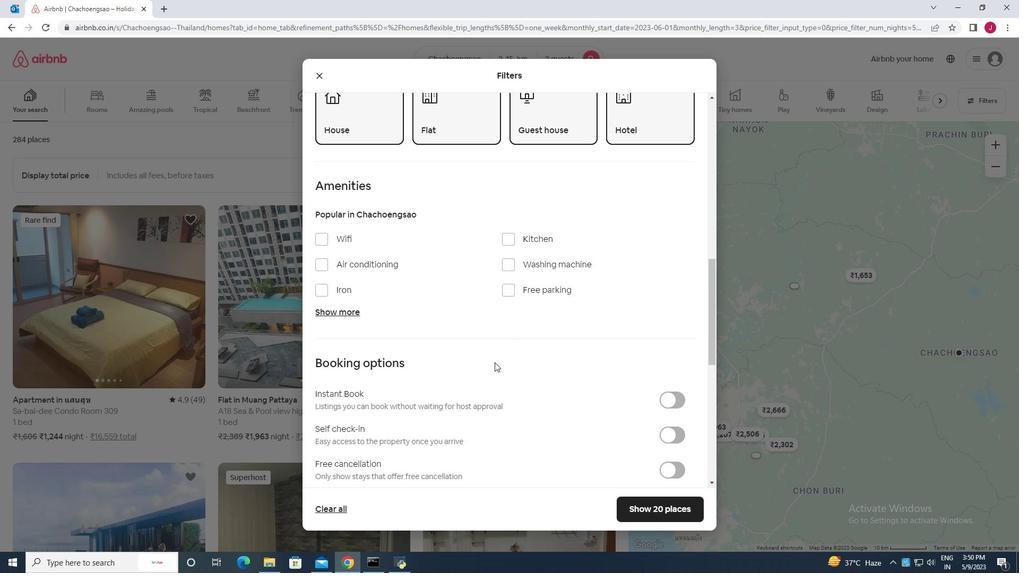 
Action: Mouse moved to (671, 380)
Screenshot: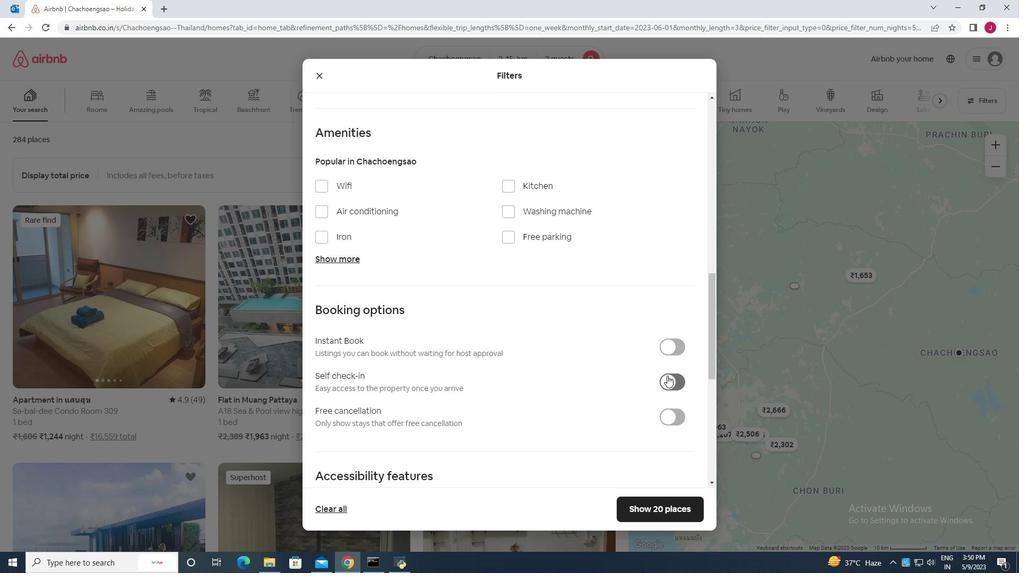 
Action: Mouse pressed left at (671, 380)
Screenshot: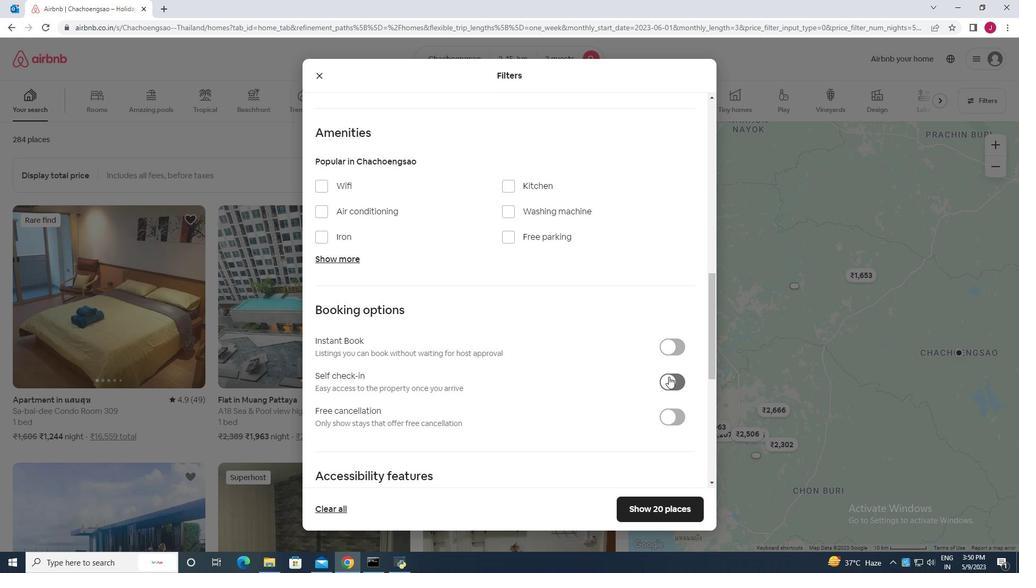 
Action: Mouse moved to (504, 350)
Screenshot: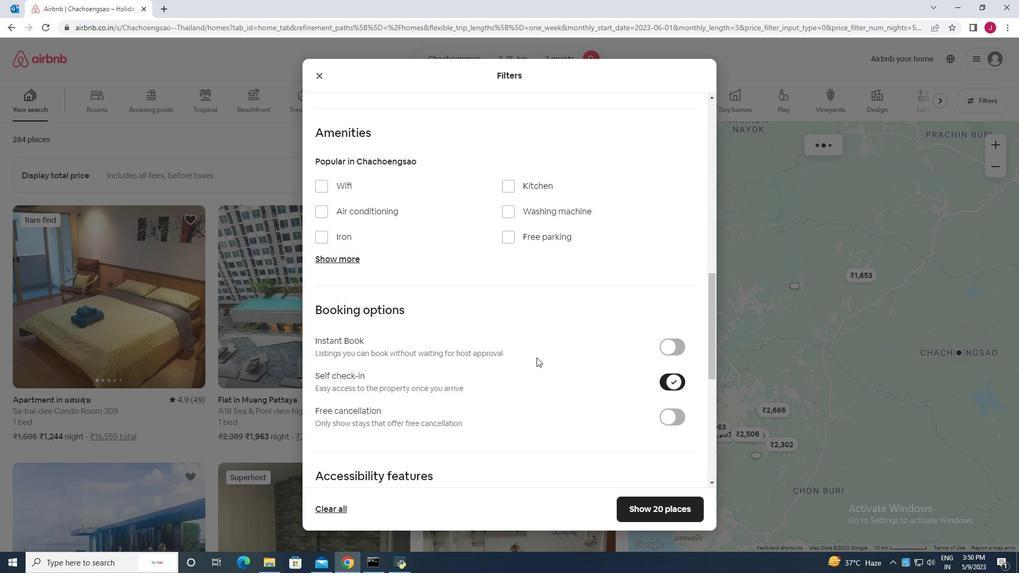 
Action: Mouse scrolled (504, 350) with delta (0, 0)
Screenshot: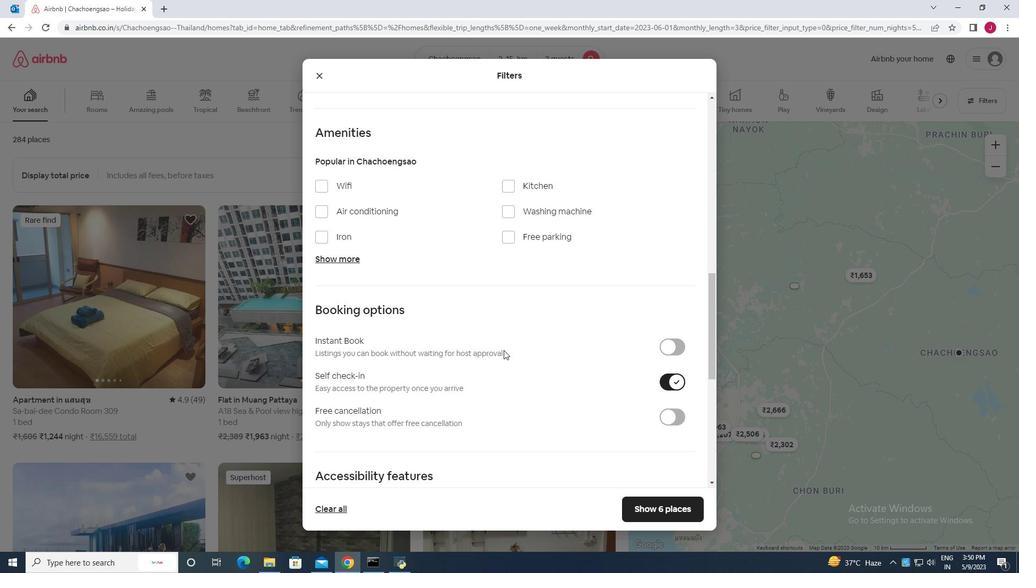 
Action: Mouse scrolled (504, 350) with delta (0, 0)
Screenshot: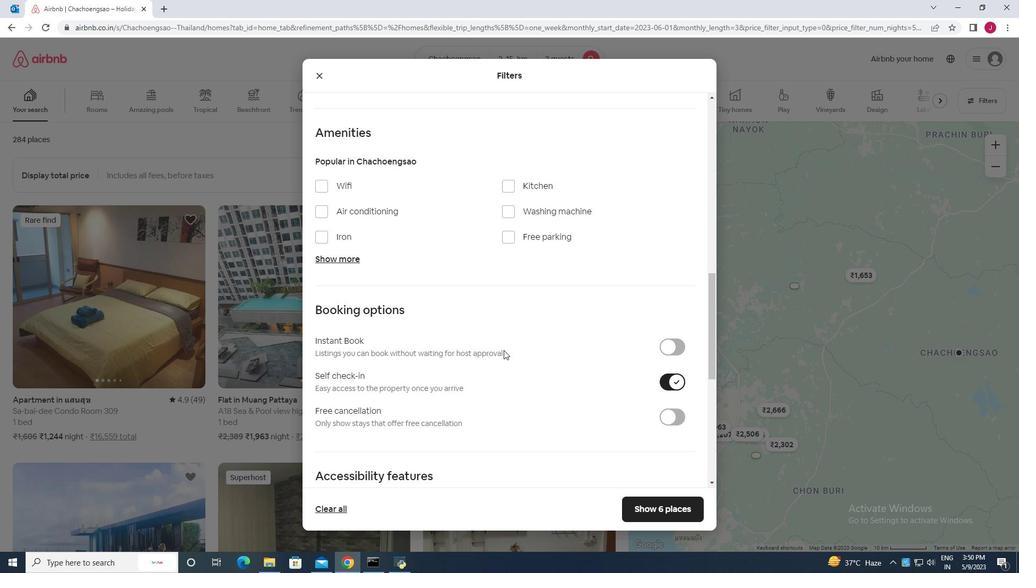 
Action: Mouse scrolled (504, 350) with delta (0, 0)
Screenshot: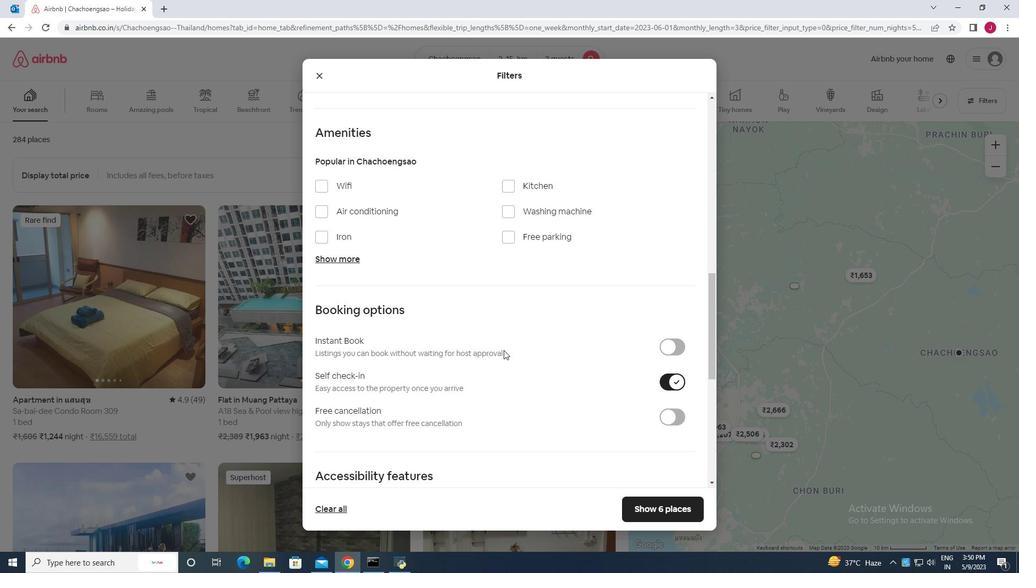 
Action: Mouse scrolled (504, 350) with delta (0, 0)
Screenshot: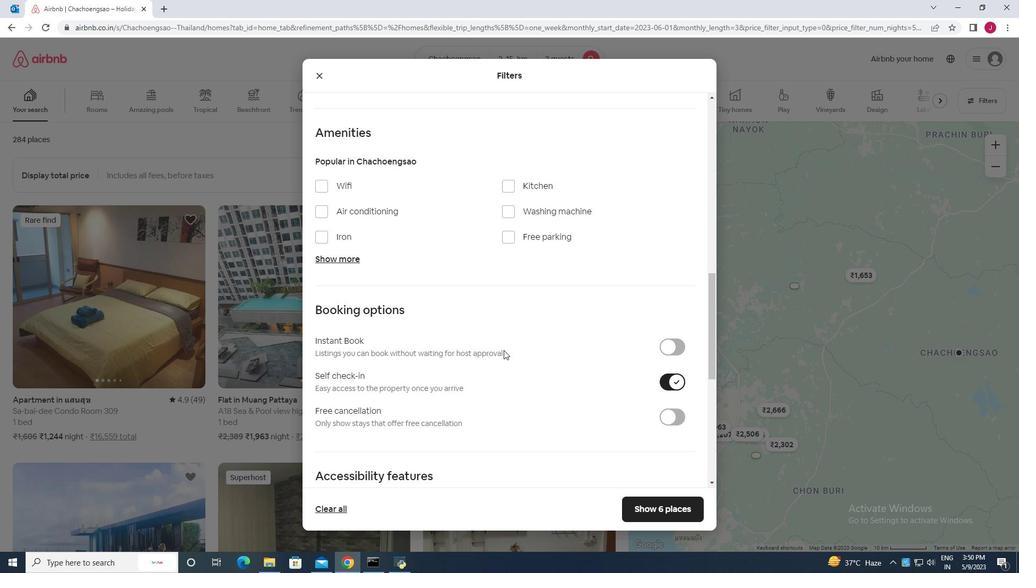 
Action: Mouse scrolled (504, 350) with delta (0, 0)
Screenshot: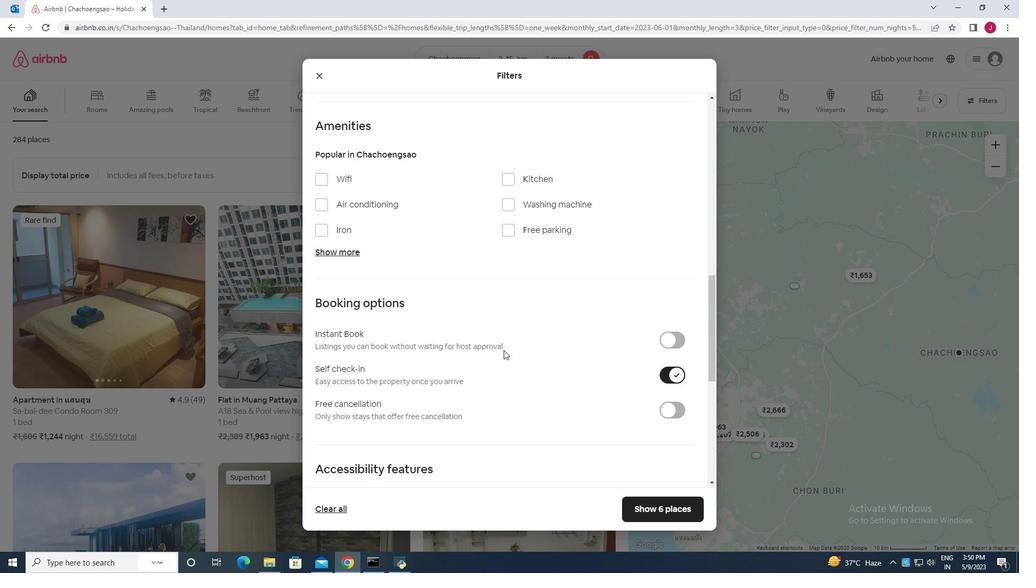 
Action: Mouse scrolled (504, 350) with delta (0, 0)
Screenshot: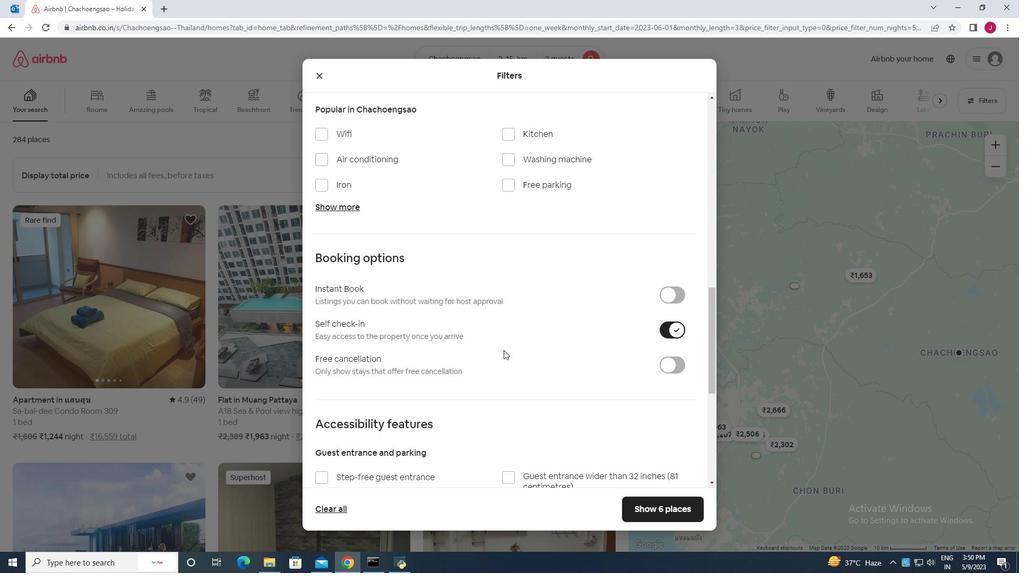 
Action: Mouse moved to (502, 350)
Screenshot: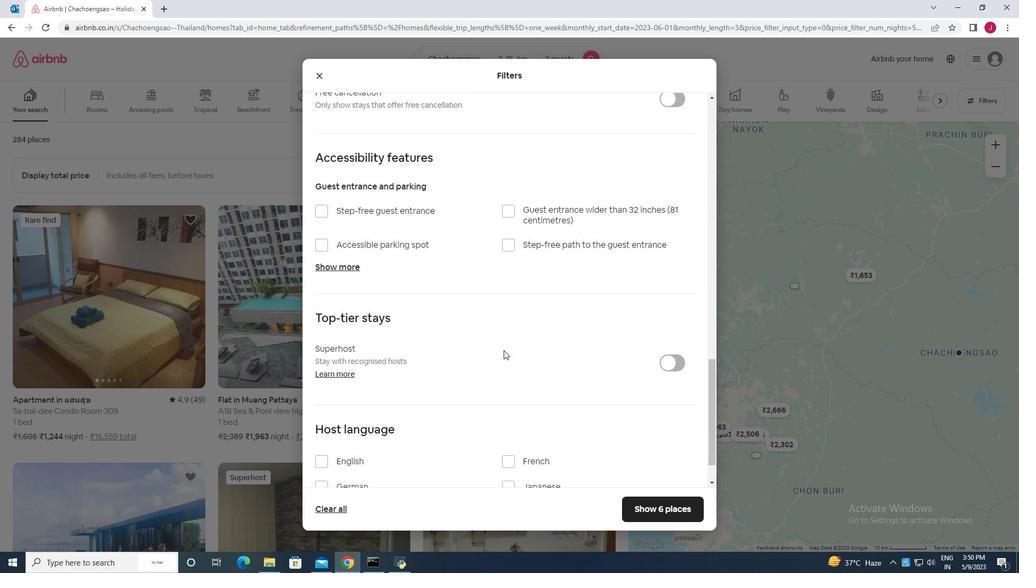 
Action: Mouse scrolled (502, 349) with delta (0, 0)
Screenshot: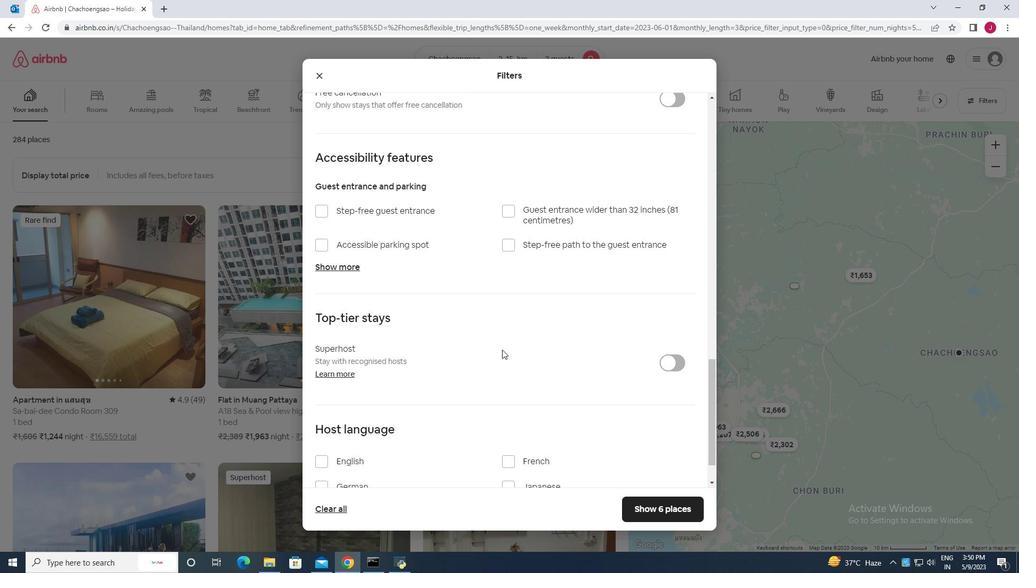 
Action: Mouse moved to (506, 345)
Screenshot: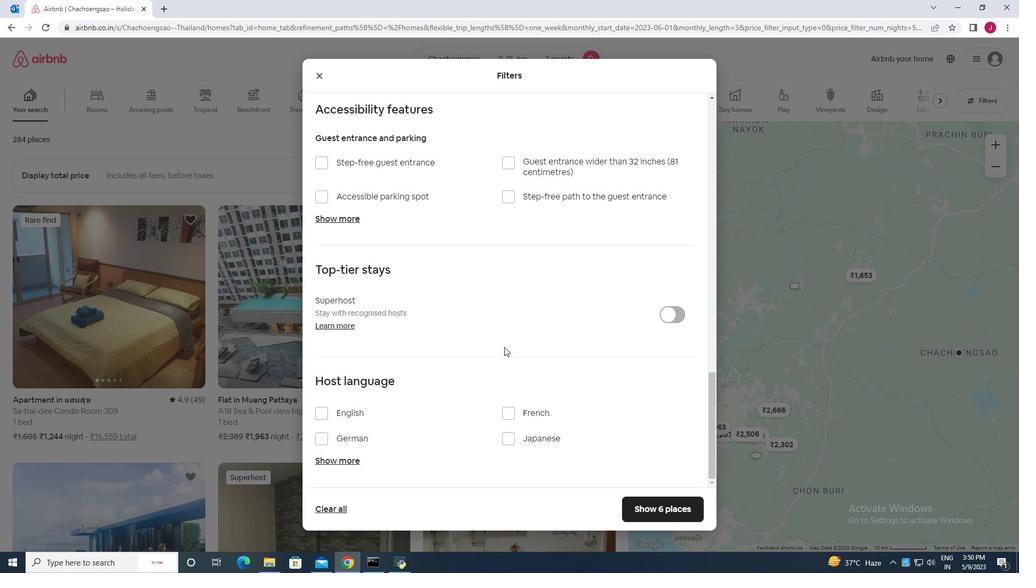 
Action: Mouse scrolled (506, 345) with delta (0, 0)
Screenshot: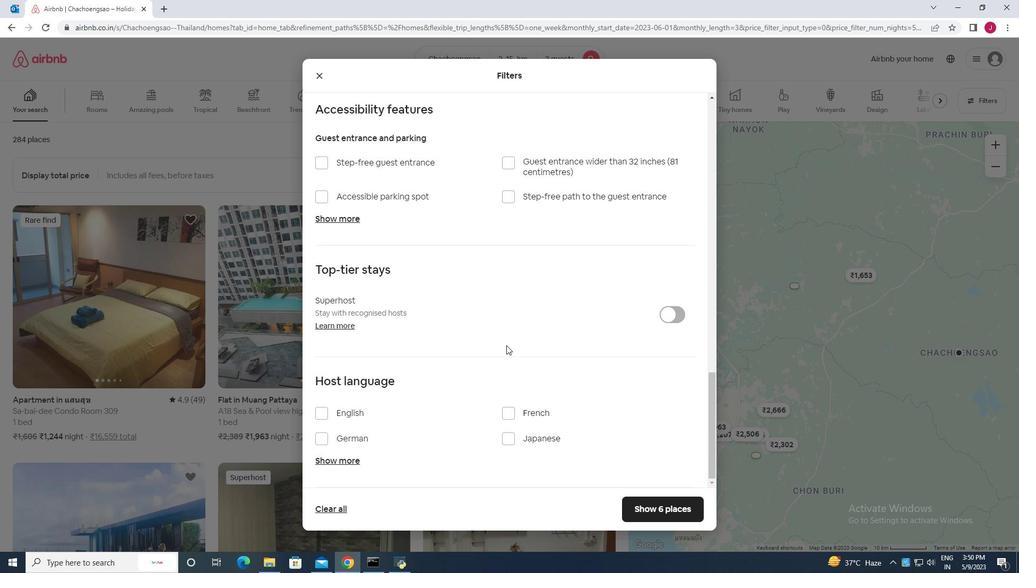 
Action: Mouse moved to (326, 413)
Screenshot: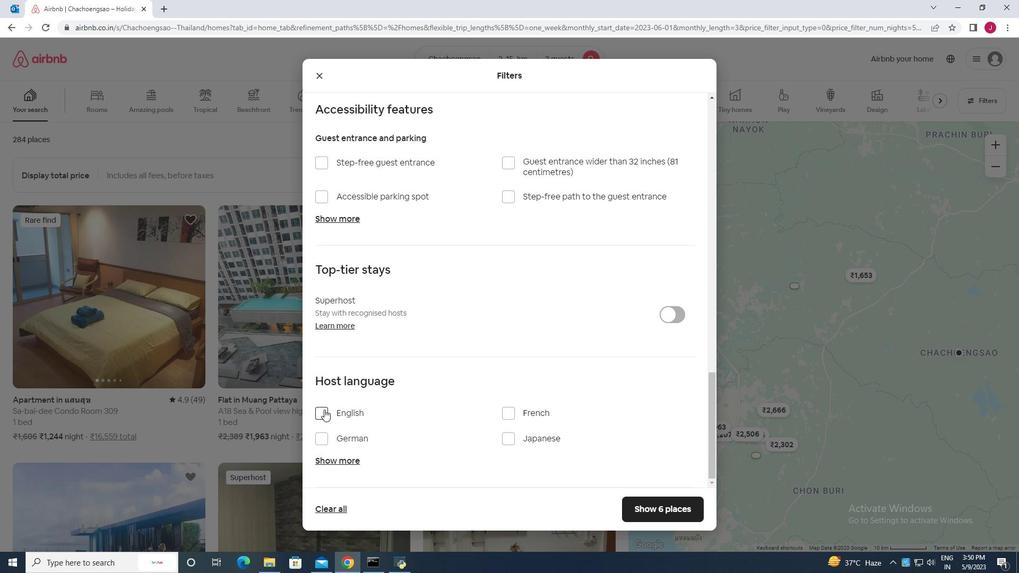 
Action: Mouse pressed left at (326, 413)
Screenshot: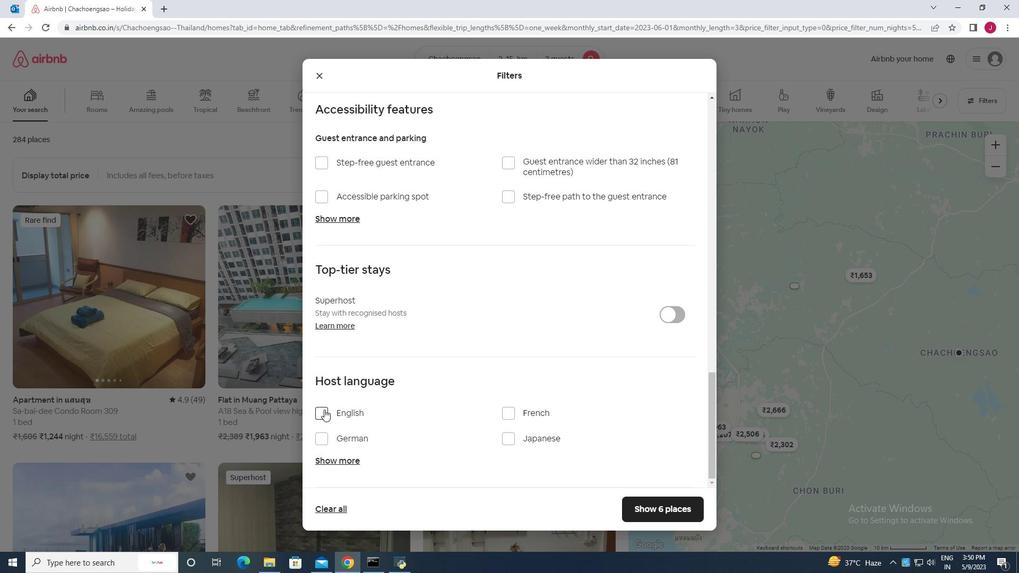 
Action: Mouse moved to (646, 508)
Screenshot: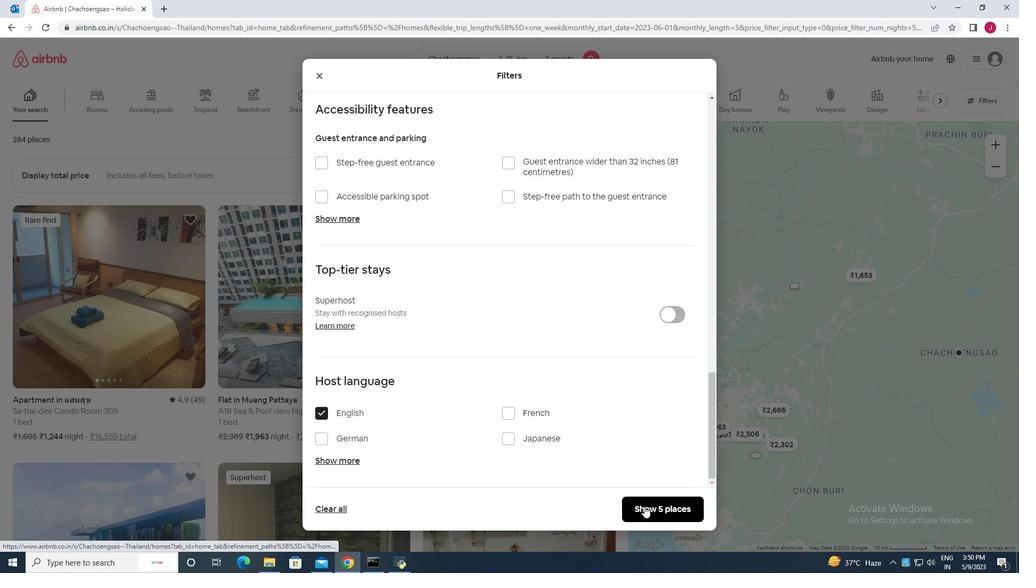 
Action: Mouse pressed left at (646, 508)
Screenshot: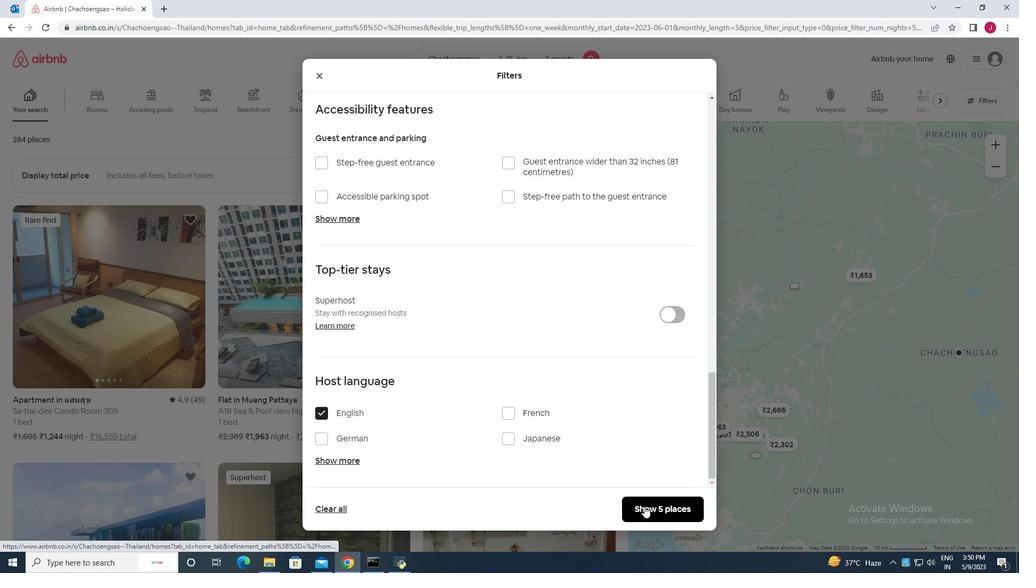 
Action: Mouse moved to (518, 115)
Screenshot: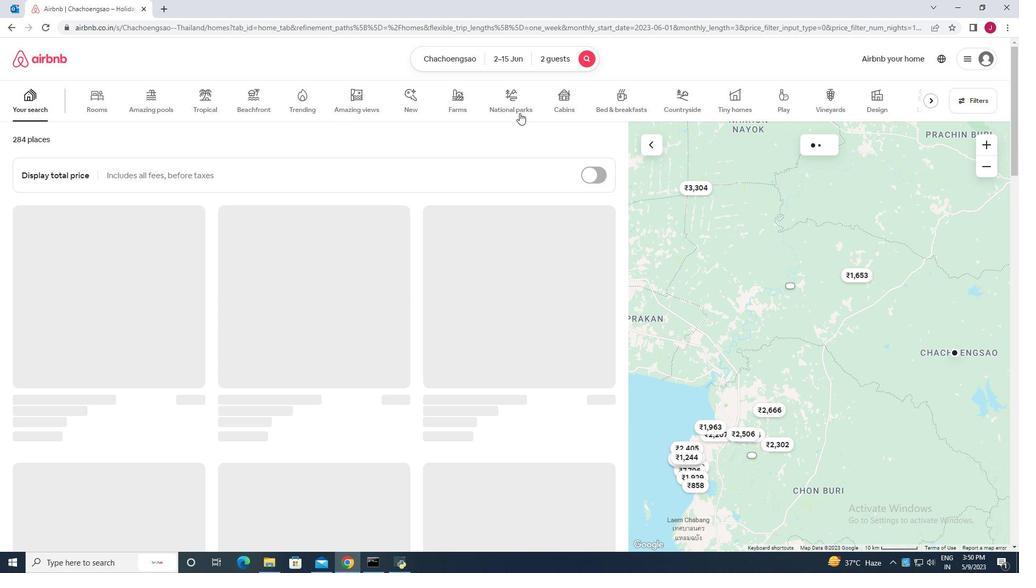 
